 Task: Forward email with the signature Bailey Nelson with the subject Congratulations from softage.1@softage.net to softage.10@softage.net with the message Can you please provide more information about the new safety regulations?, select first 2 words, change the font of the message to Verdana and change the font typography to underline Send the email
Action: Mouse moved to (849, 67)
Screenshot: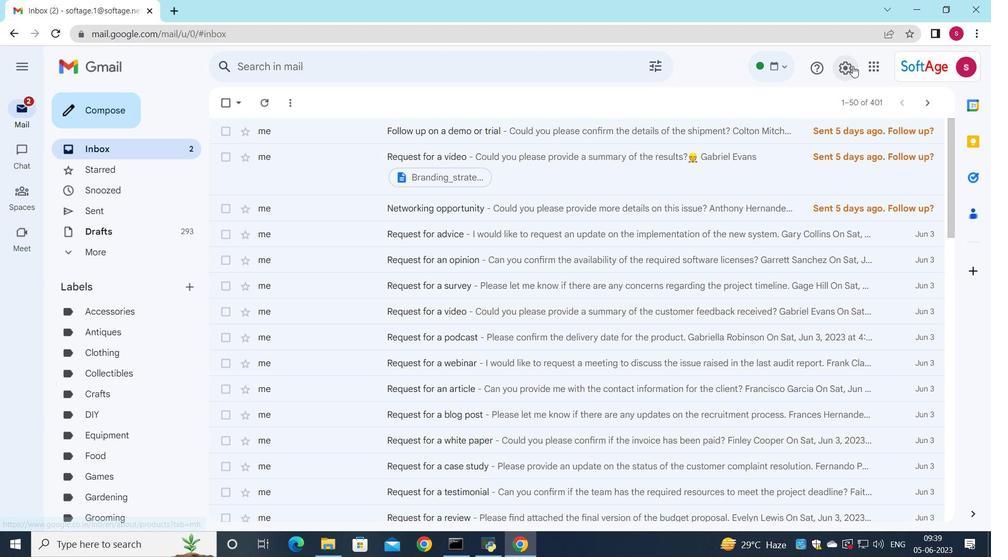 
Action: Mouse pressed left at (849, 67)
Screenshot: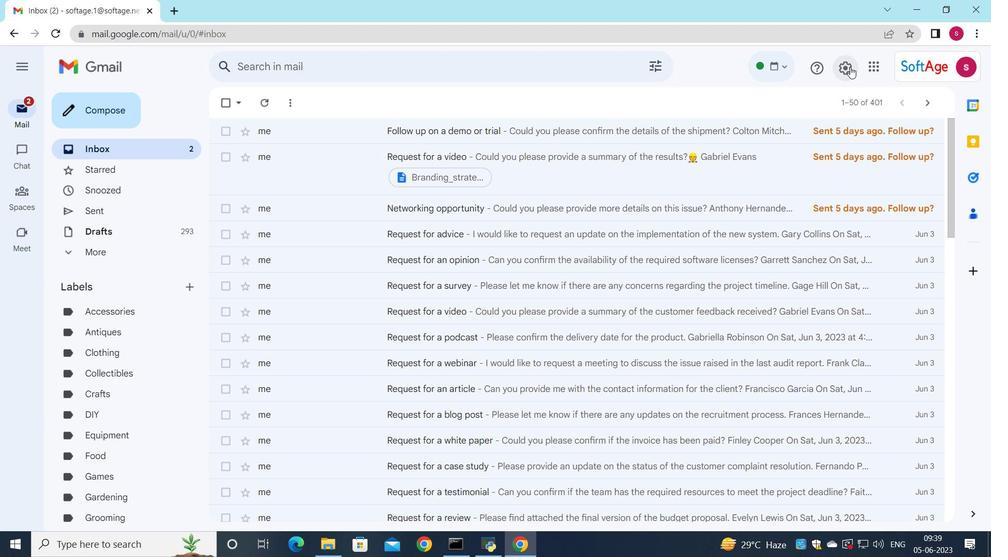 
Action: Mouse moved to (846, 125)
Screenshot: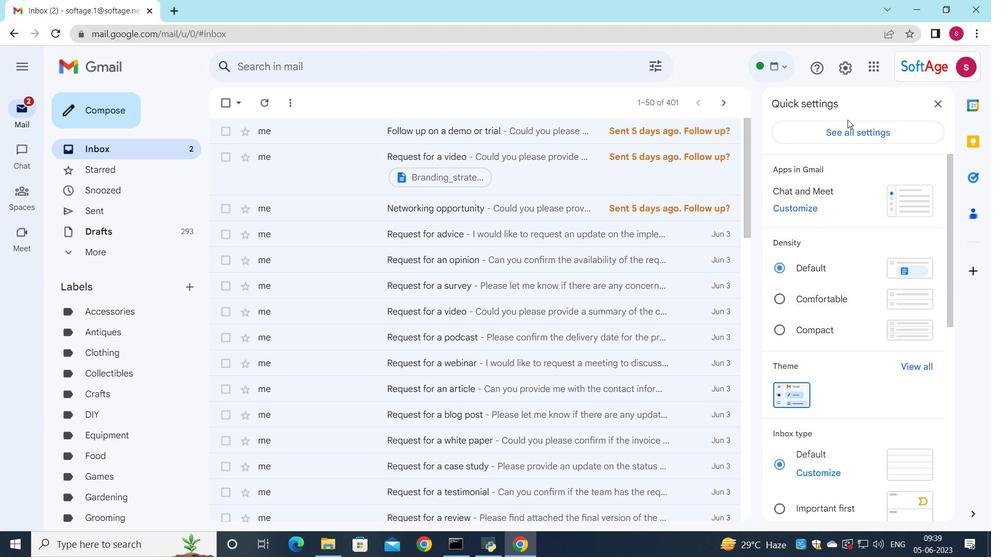 
Action: Mouse pressed left at (846, 125)
Screenshot: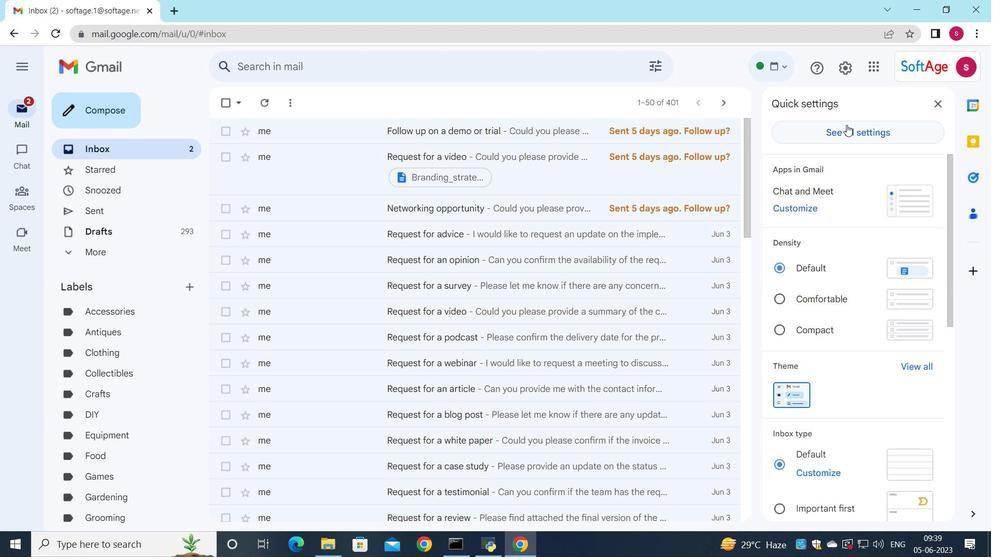
Action: Mouse moved to (517, 227)
Screenshot: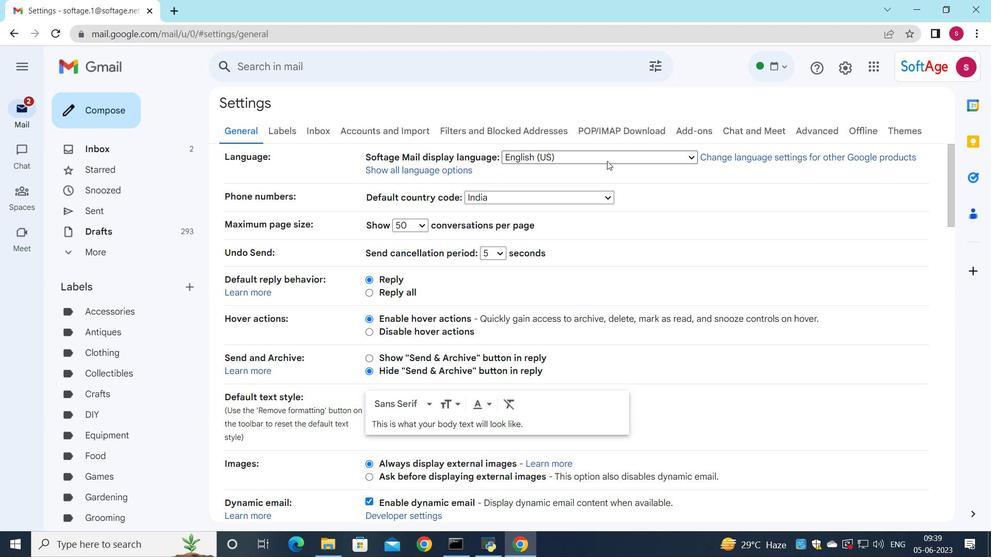 
Action: Mouse scrolled (517, 226) with delta (0, 0)
Screenshot: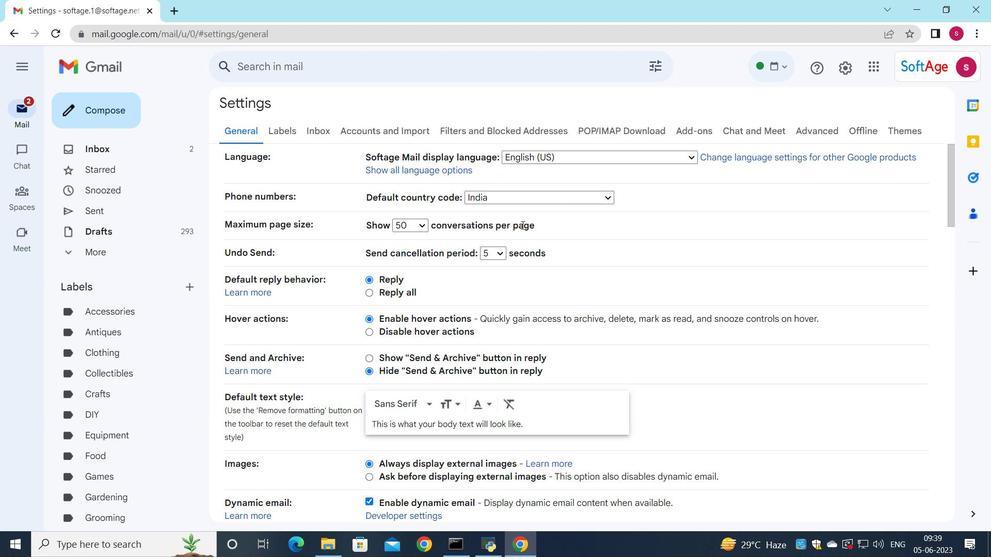 
Action: Mouse scrolled (517, 226) with delta (0, 0)
Screenshot: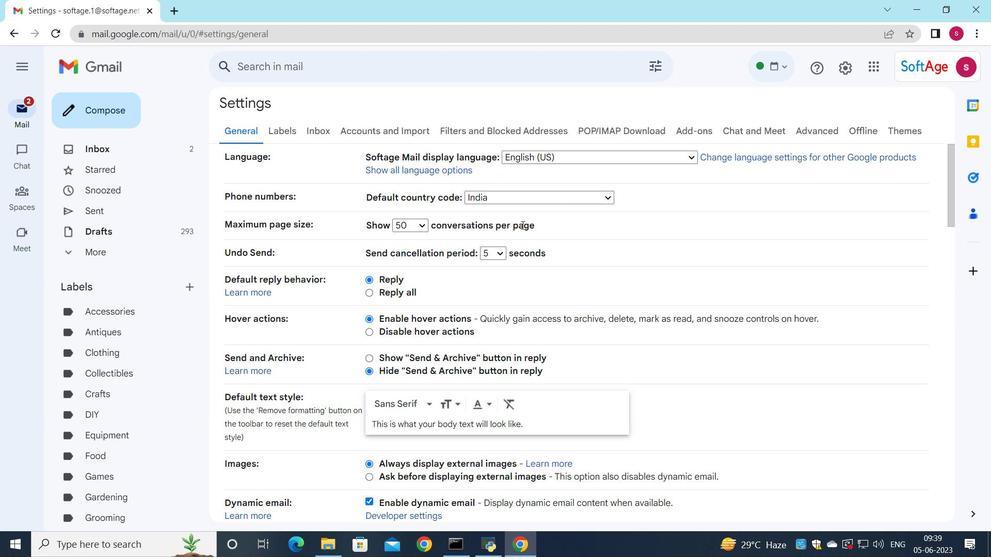 
Action: Mouse scrolled (517, 226) with delta (0, 0)
Screenshot: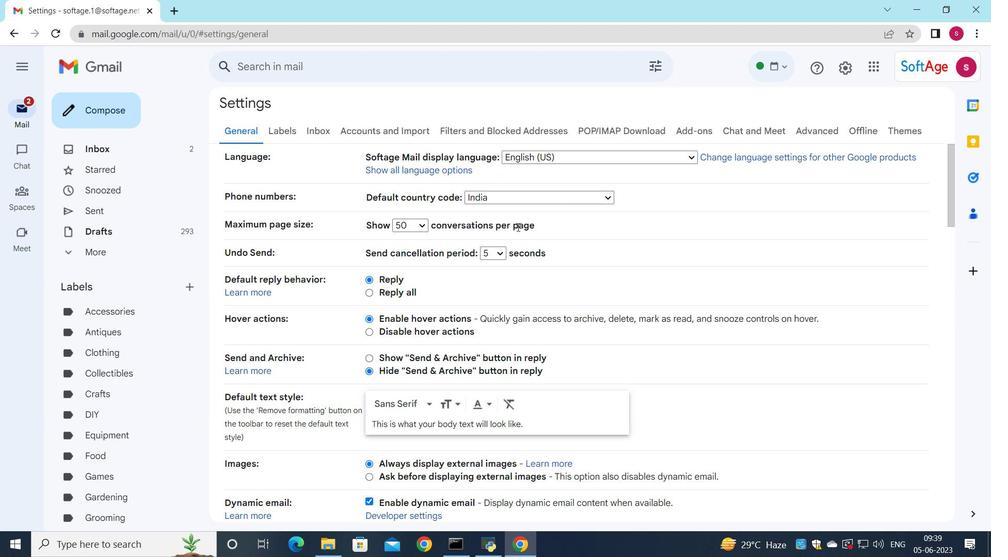 
Action: Mouse scrolled (517, 226) with delta (0, 0)
Screenshot: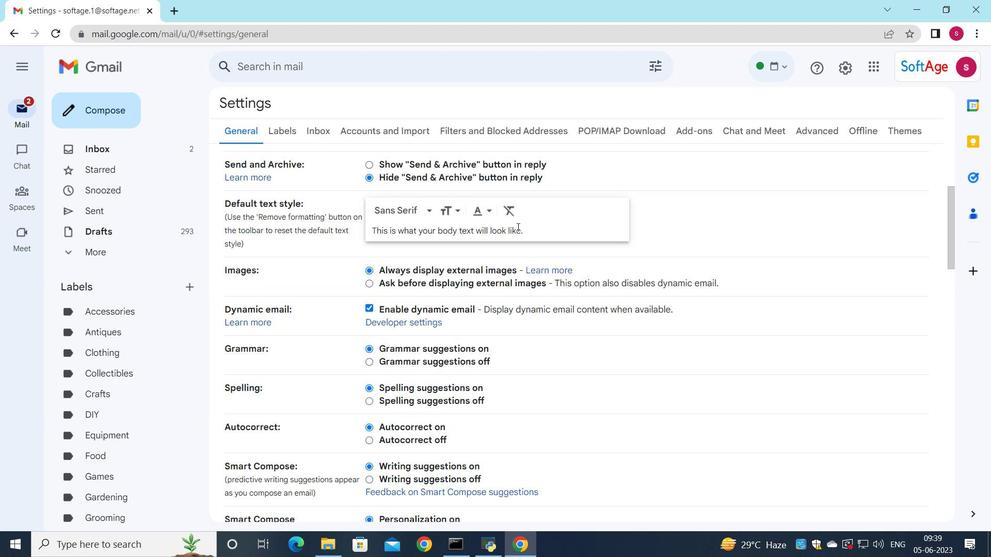 
Action: Mouse scrolled (517, 226) with delta (0, 0)
Screenshot: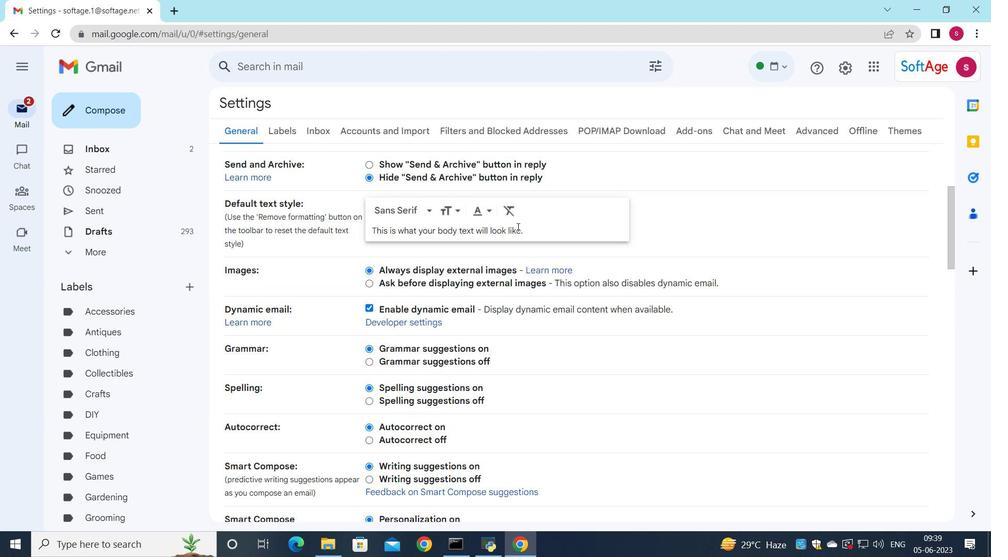 
Action: Mouse scrolled (517, 226) with delta (0, 0)
Screenshot: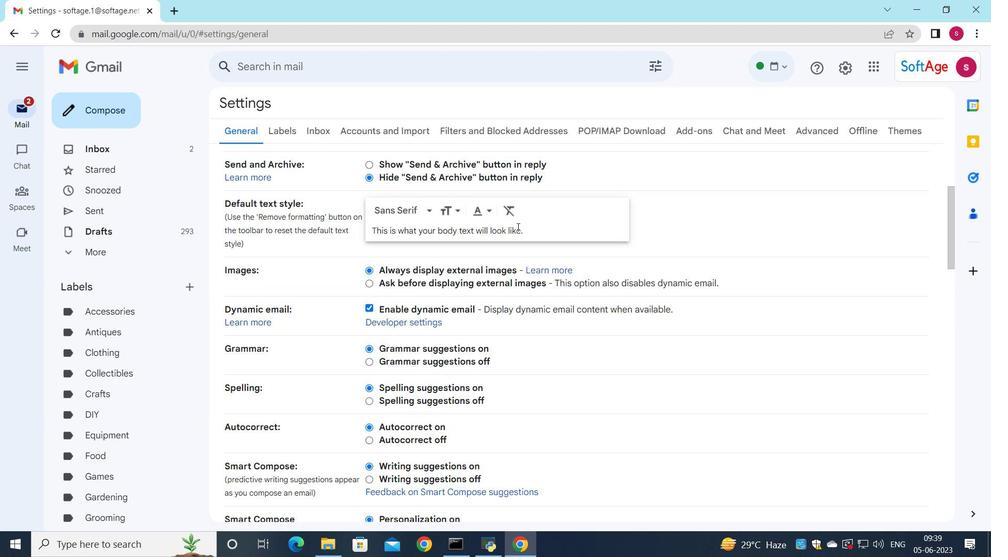
Action: Mouse scrolled (517, 226) with delta (0, 0)
Screenshot: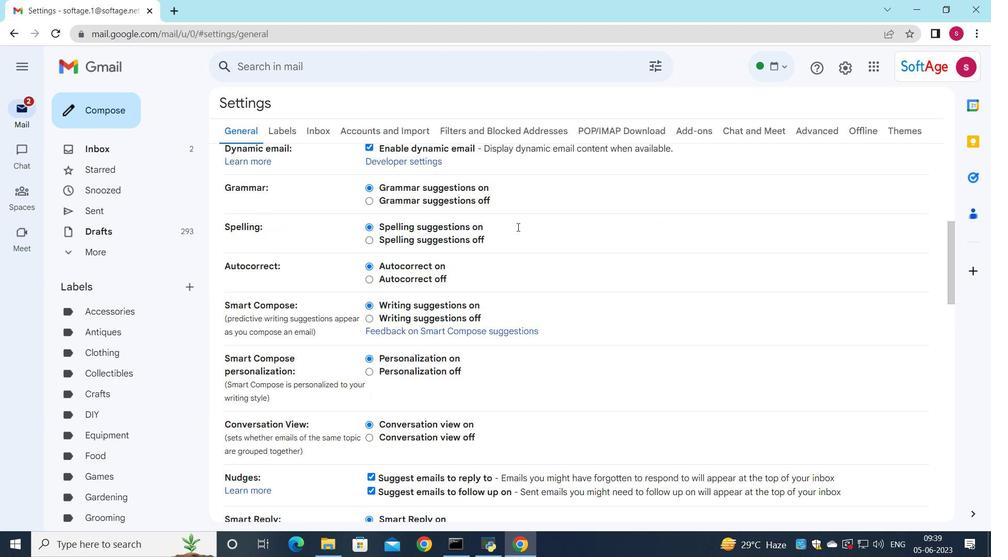 
Action: Mouse scrolled (517, 226) with delta (0, 0)
Screenshot: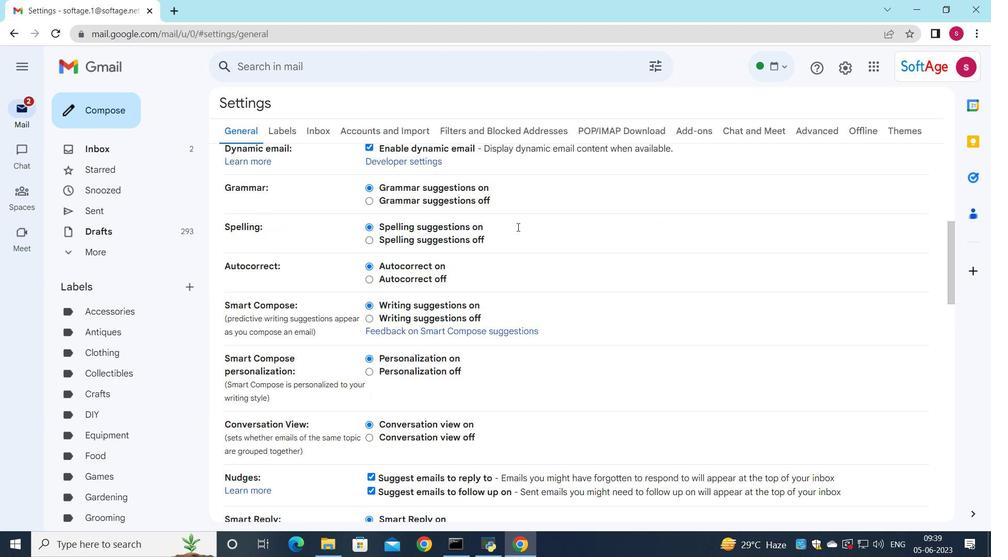 
Action: Mouse scrolled (517, 226) with delta (0, 0)
Screenshot: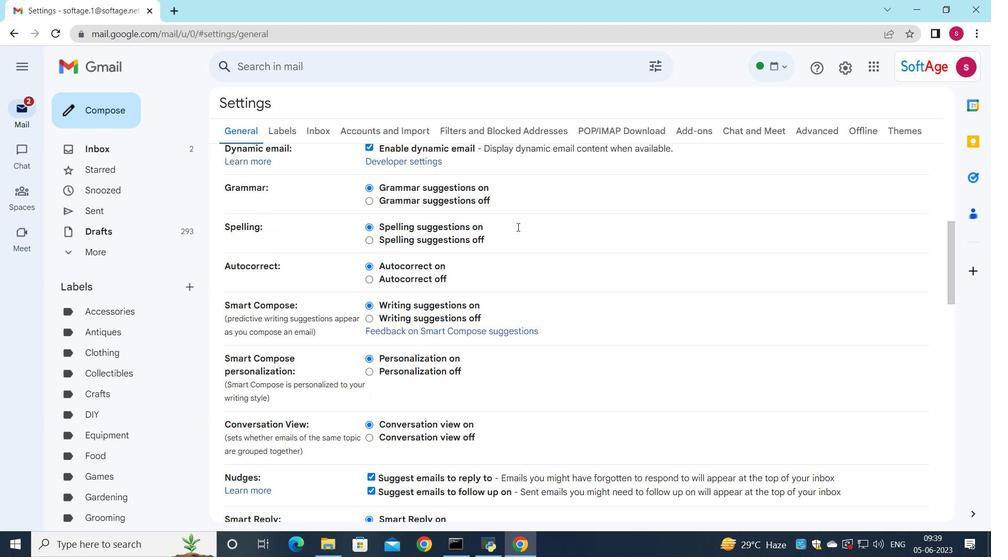 
Action: Mouse scrolled (517, 226) with delta (0, 0)
Screenshot: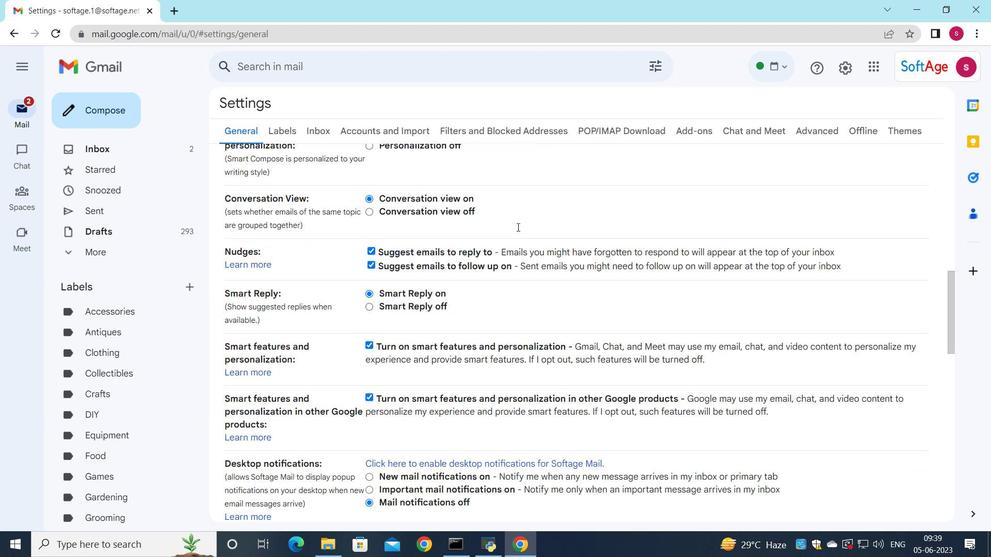 
Action: Mouse scrolled (517, 226) with delta (0, 0)
Screenshot: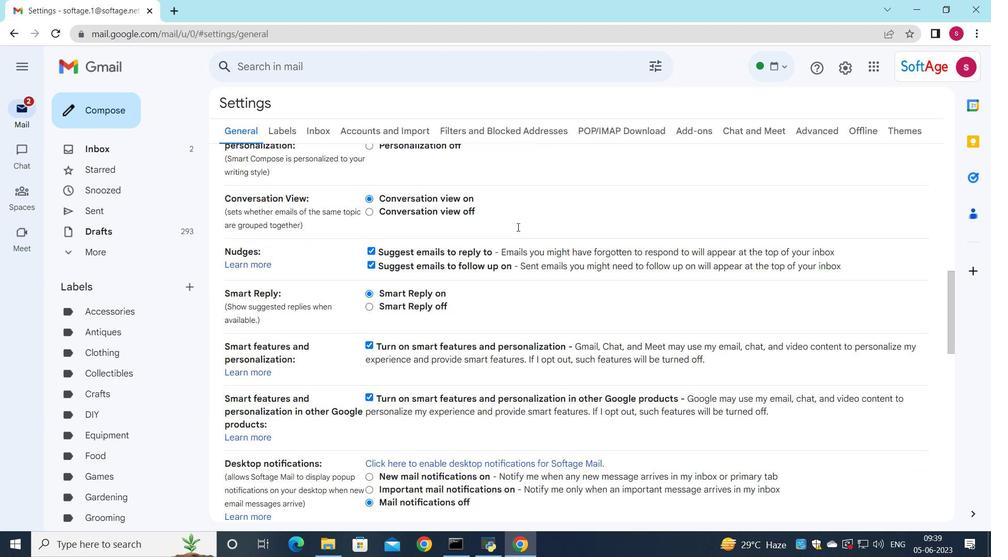
Action: Mouse scrolled (517, 226) with delta (0, 0)
Screenshot: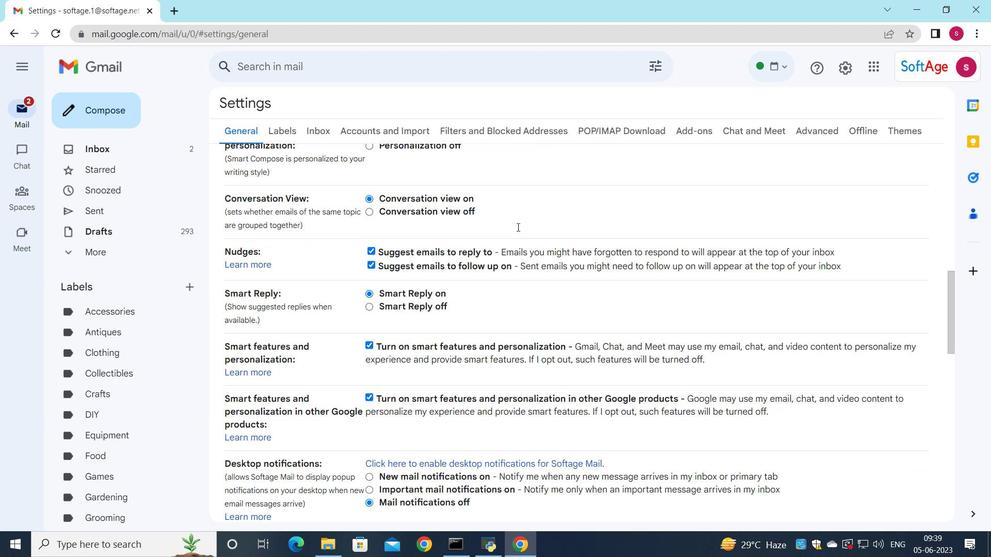 
Action: Mouse scrolled (517, 226) with delta (0, 0)
Screenshot: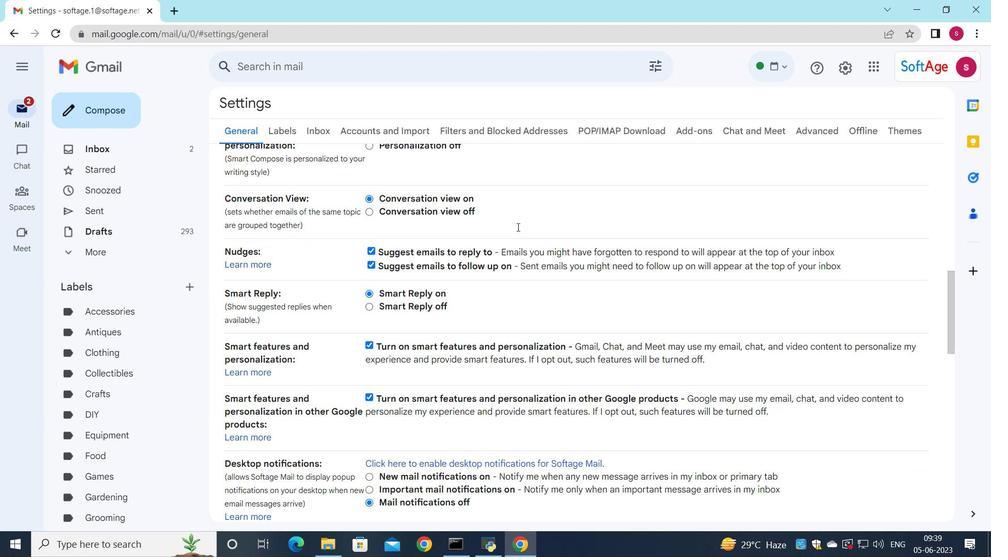
Action: Mouse scrolled (517, 226) with delta (0, 0)
Screenshot: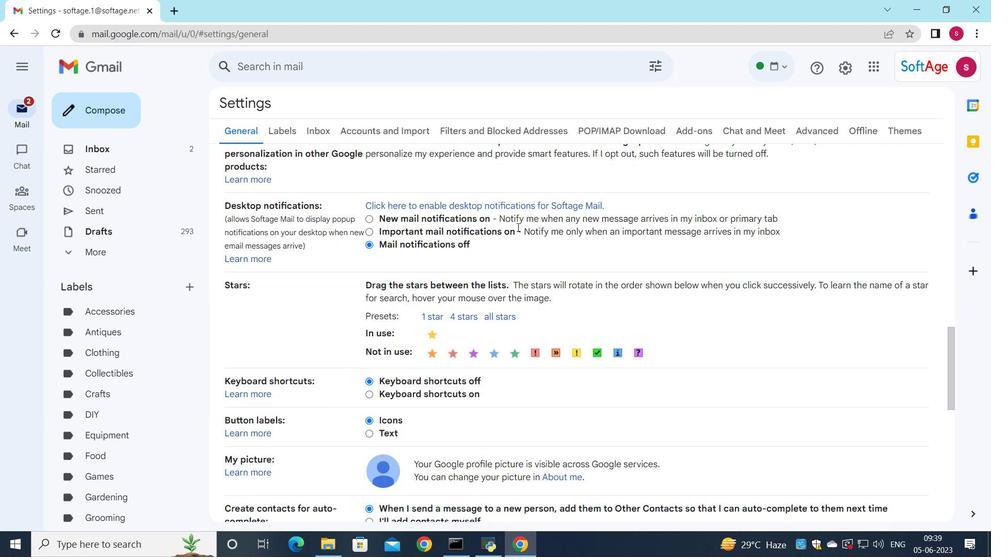 
Action: Mouse scrolled (517, 226) with delta (0, 0)
Screenshot: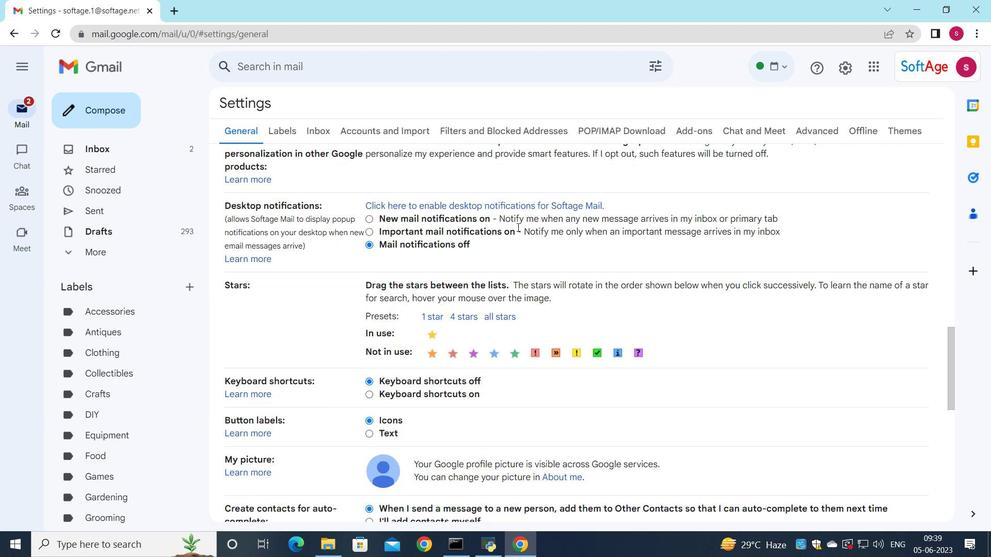 
Action: Mouse scrolled (517, 226) with delta (0, 0)
Screenshot: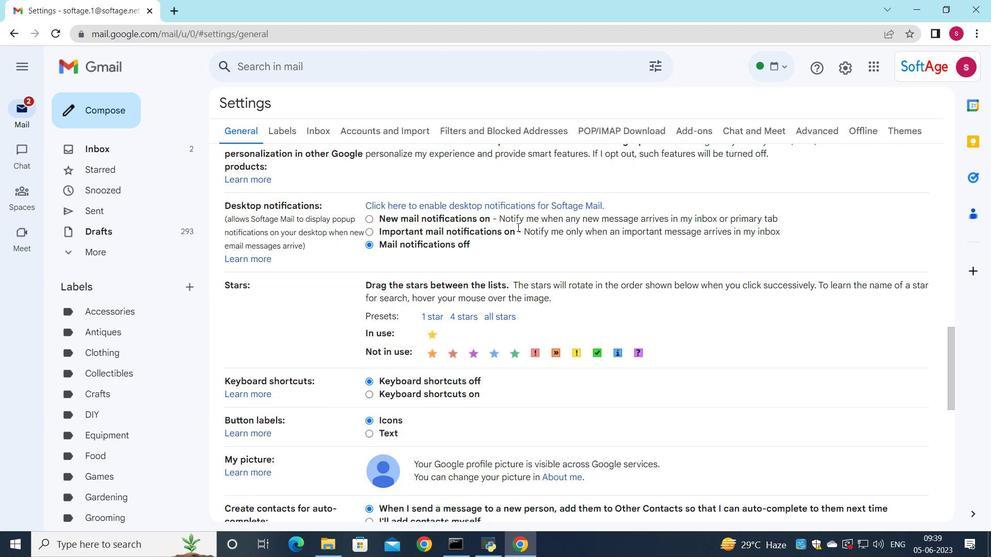 
Action: Mouse moved to (505, 277)
Screenshot: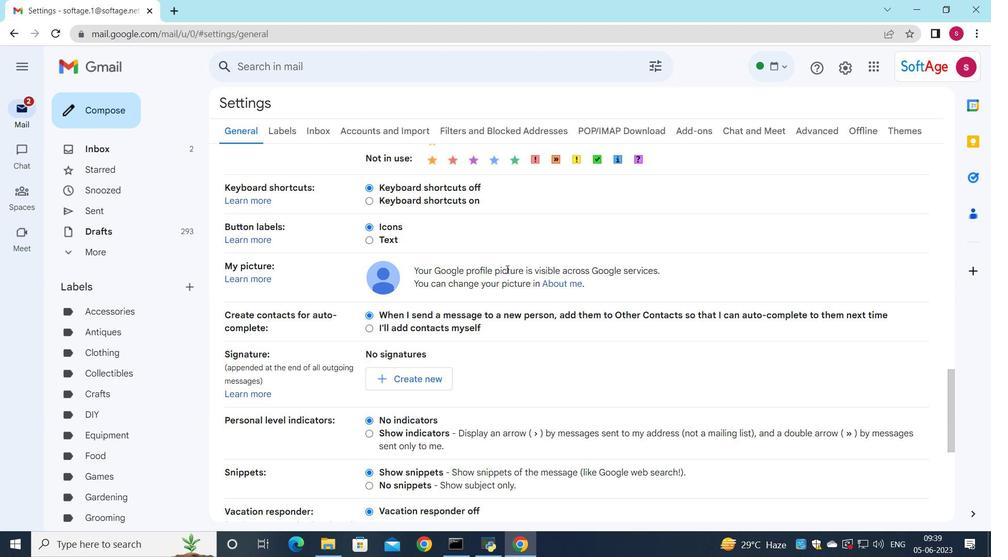 
Action: Mouse scrolled (505, 277) with delta (0, 0)
Screenshot: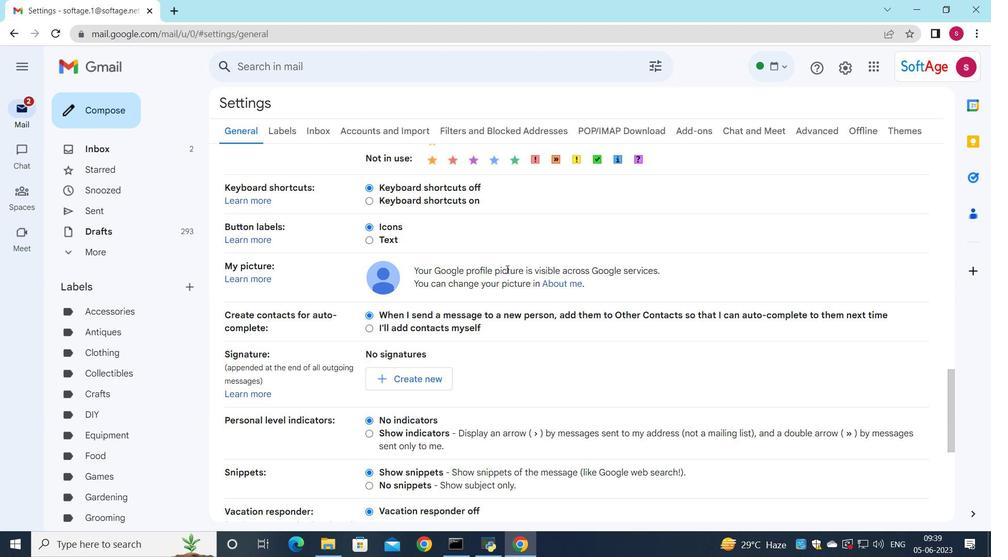 
Action: Mouse scrolled (505, 277) with delta (0, 0)
Screenshot: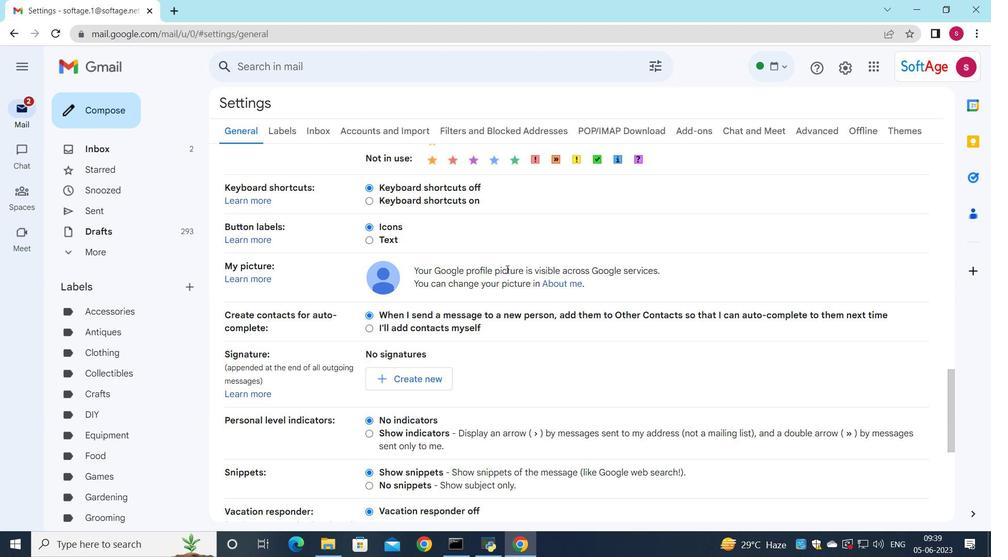 
Action: Mouse moved to (423, 258)
Screenshot: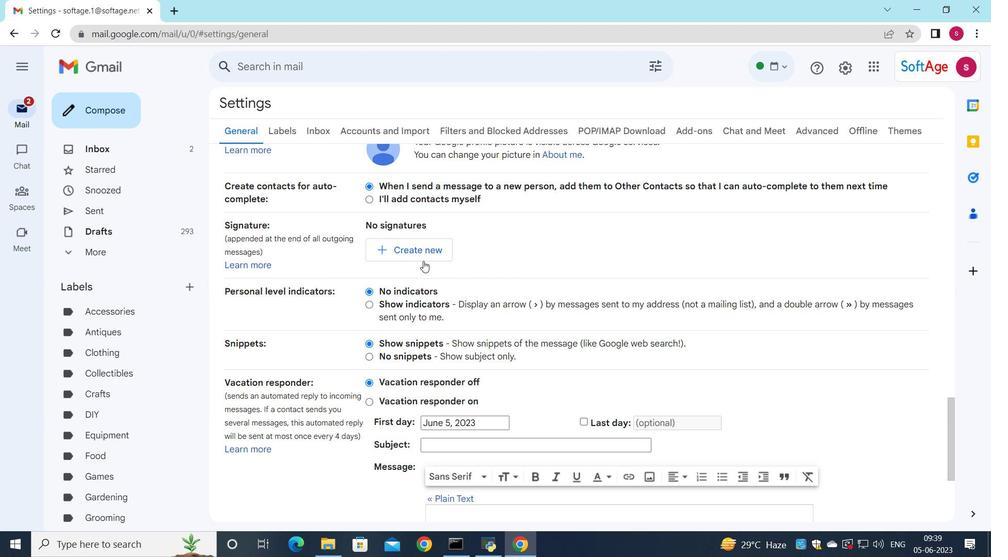
Action: Mouse pressed left at (423, 258)
Screenshot: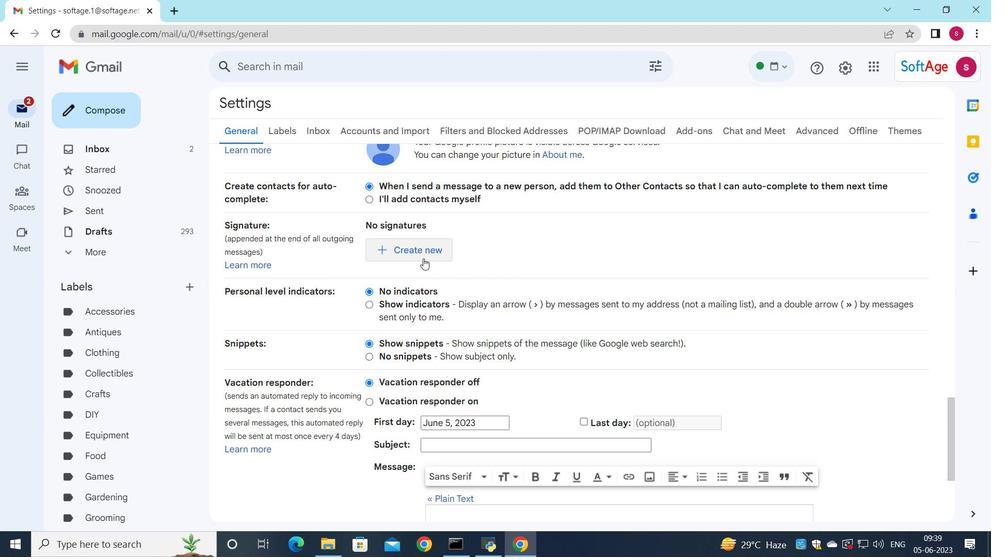 
Action: Mouse moved to (456, 296)
Screenshot: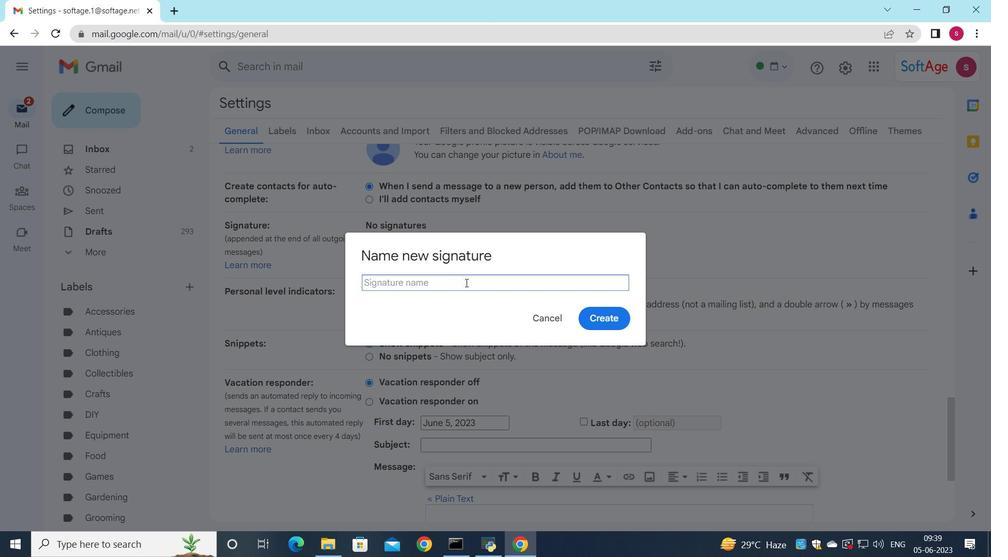 
Action: Key pressed <Key.shift>bailey<Key.space><Key.shift>Nelson
Screenshot: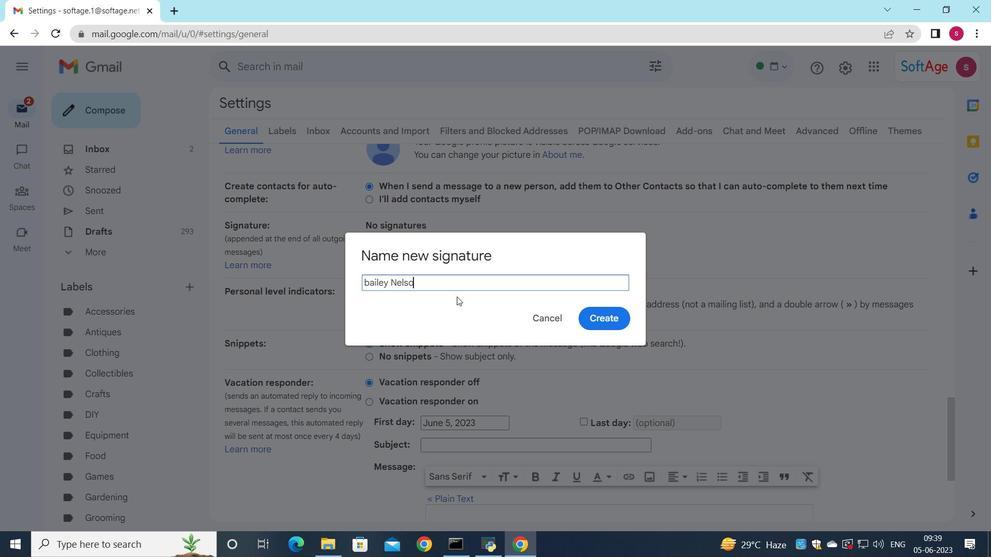 
Action: Mouse moved to (365, 286)
Screenshot: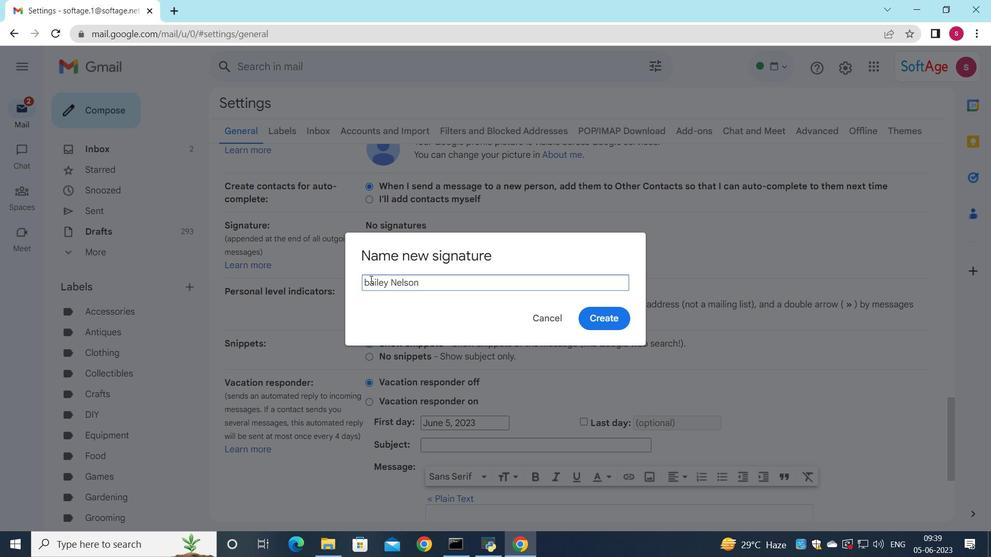 
Action: Mouse pressed left at (365, 286)
Screenshot: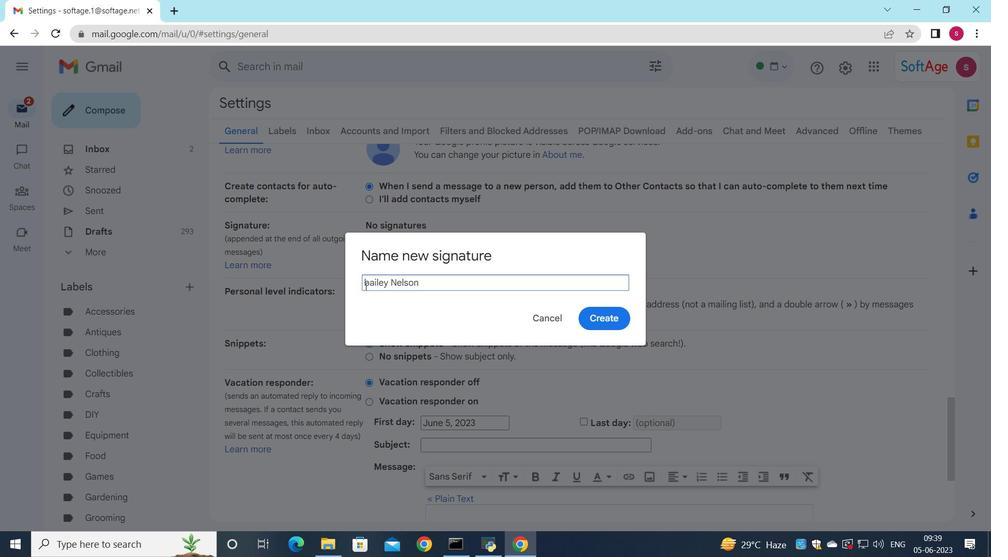 
Action: Mouse moved to (371, 286)
Screenshot: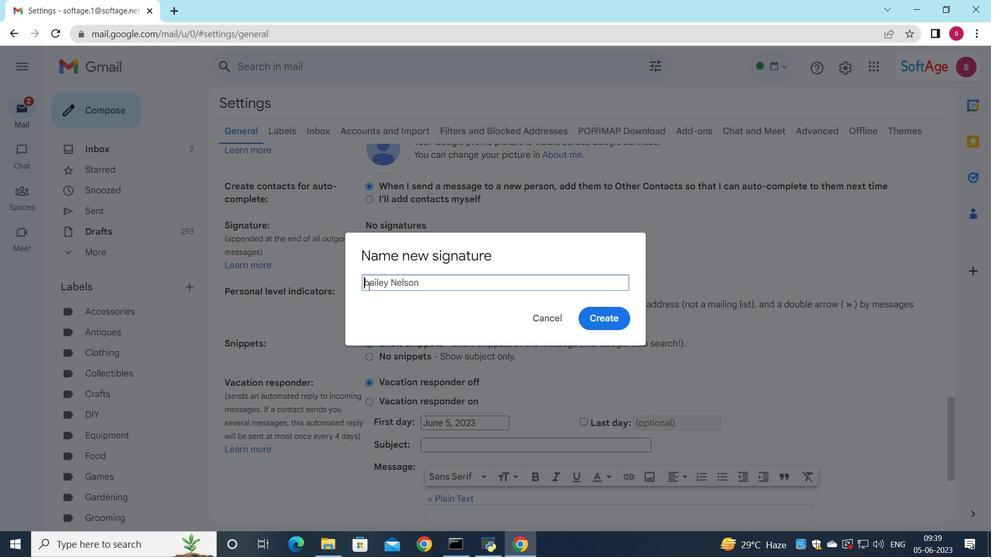 
Action: Mouse pressed left at (371, 286)
Screenshot: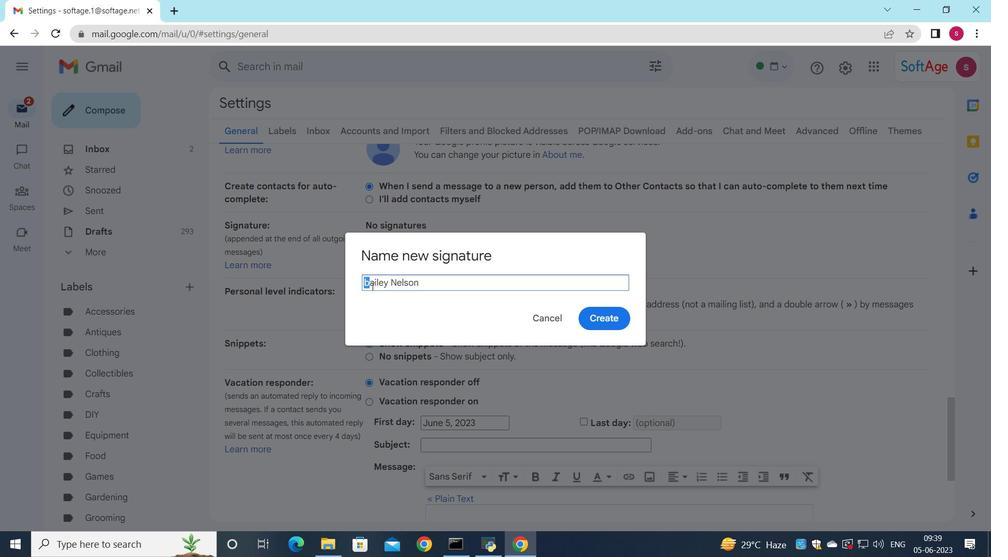
Action: Mouse moved to (370, 286)
Screenshot: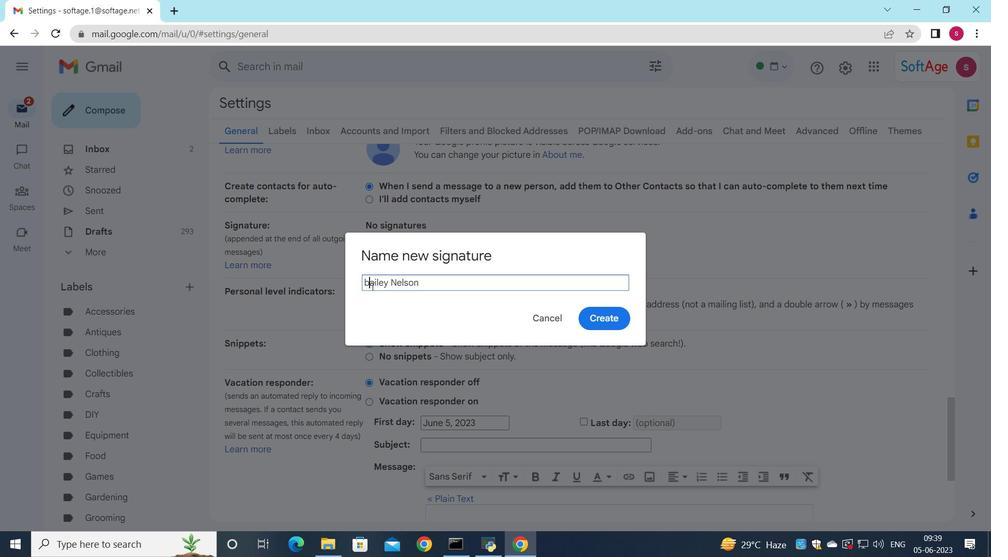 
Action: Mouse pressed left at (370, 286)
Screenshot: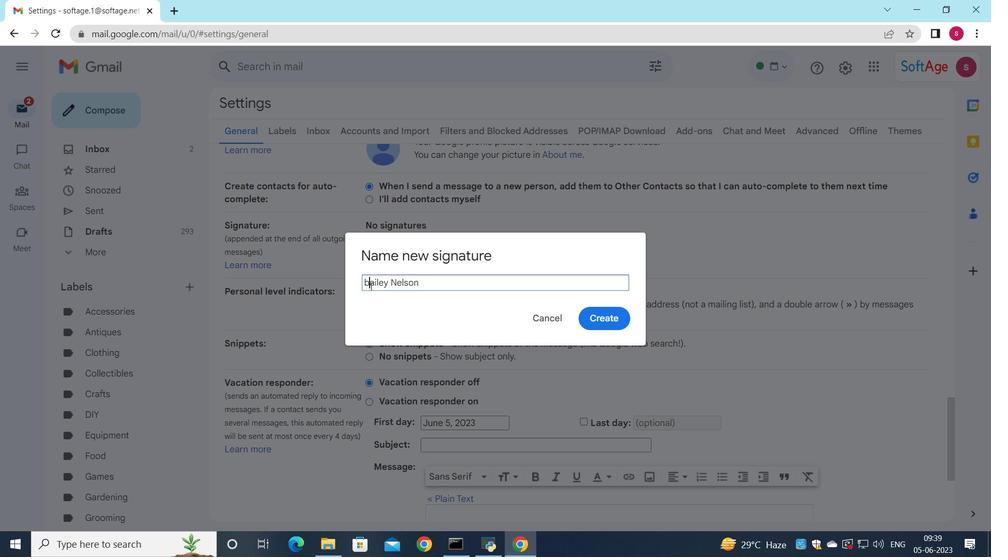 
Action: Key pressed <Key.backspace><Key.shift>B
Screenshot: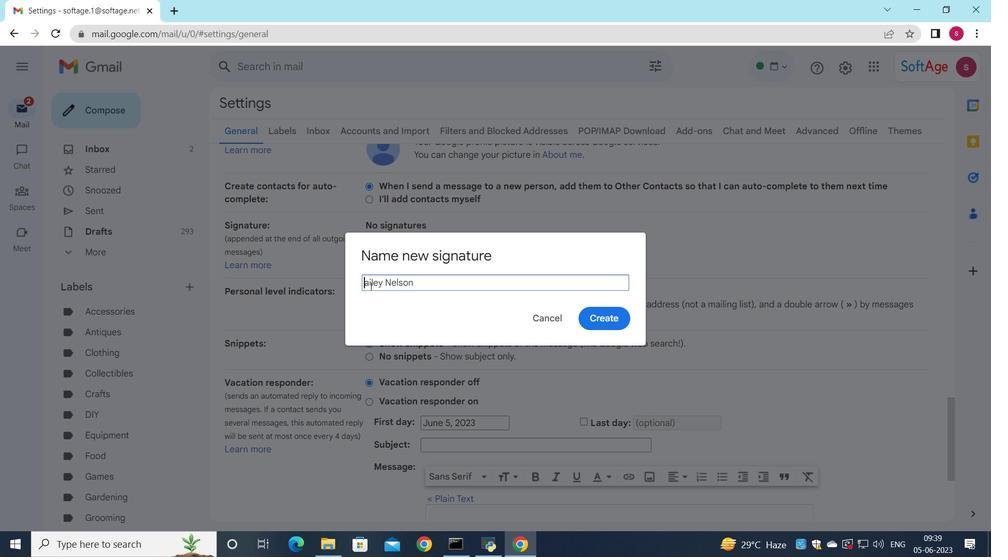 
Action: Mouse moved to (598, 325)
Screenshot: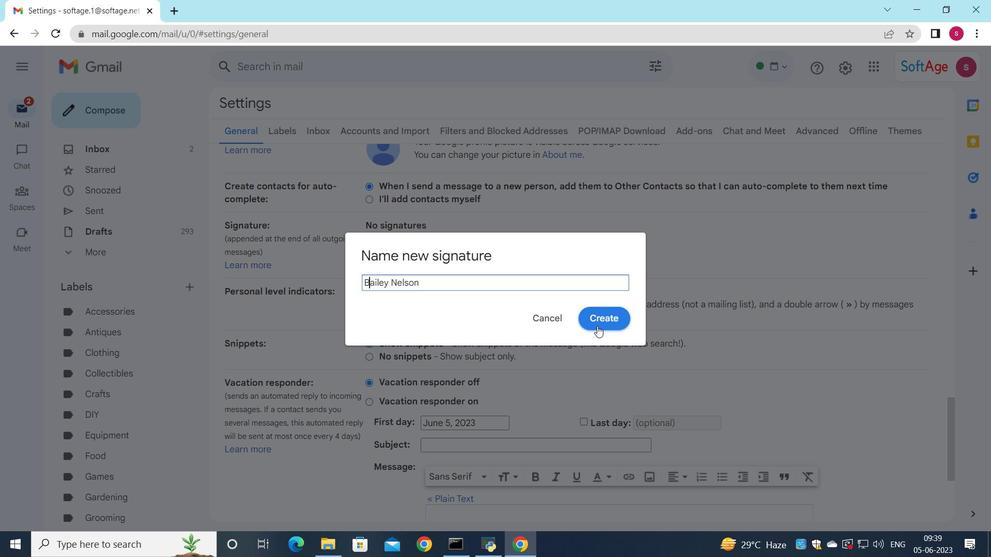 
Action: Mouse pressed left at (598, 325)
Screenshot: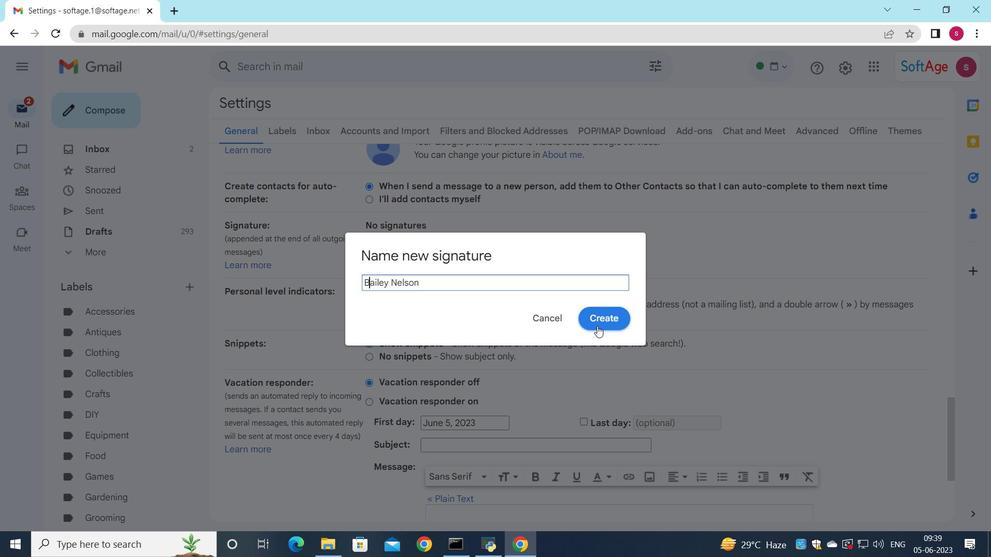 
Action: Mouse moved to (627, 271)
Screenshot: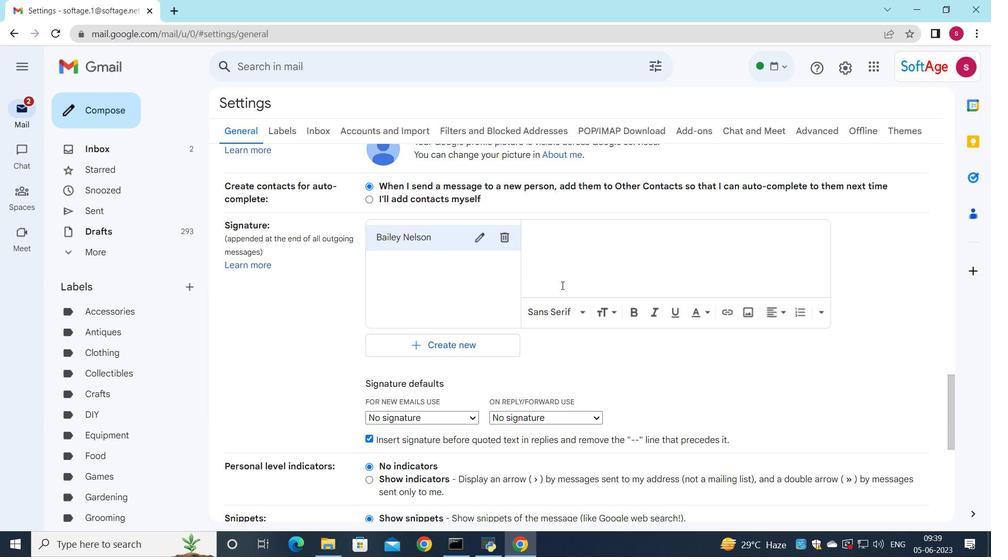 
Action: Mouse pressed left at (627, 271)
Screenshot: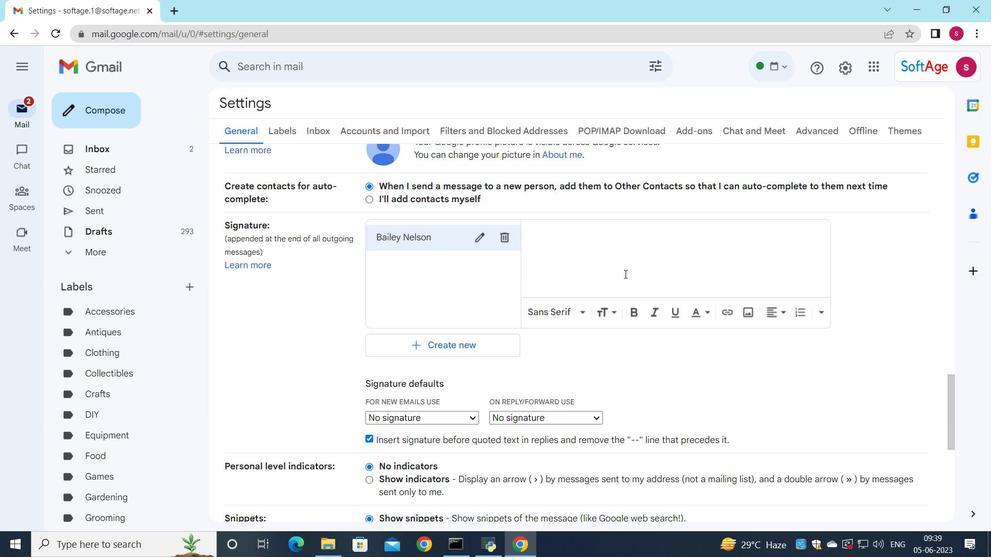 
Action: Key pressed <Key.shift>Bailey<Key.space><Key.shift>Nelson
Screenshot: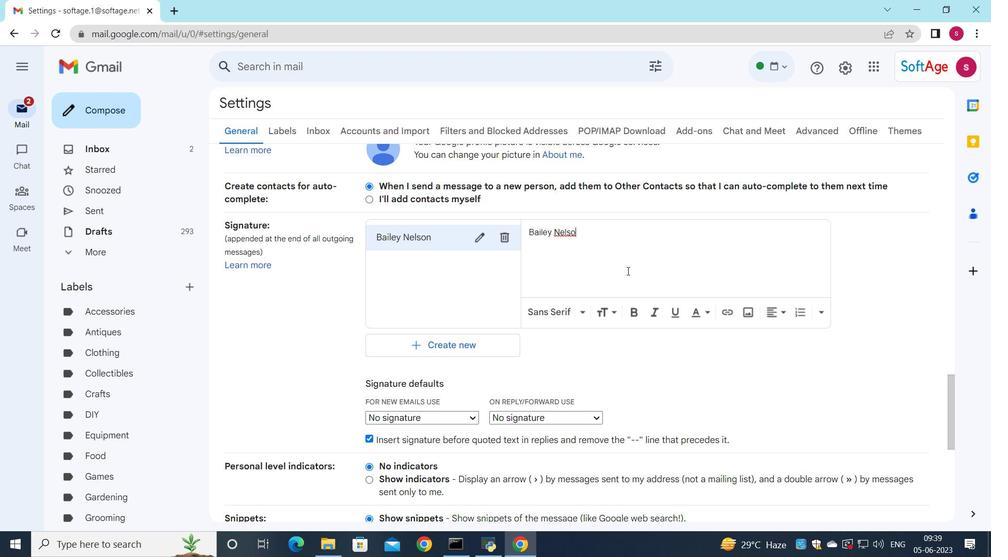 
Action: Mouse moved to (598, 292)
Screenshot: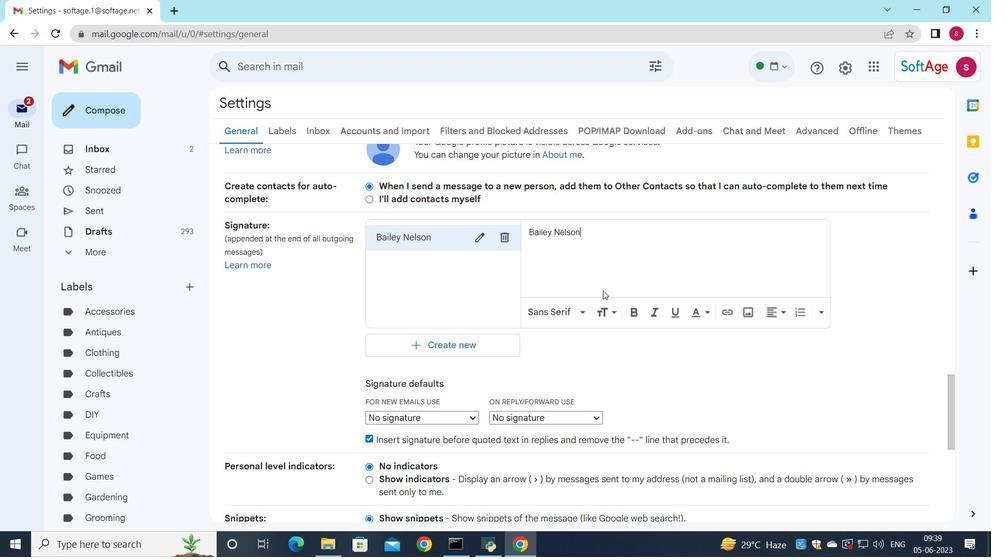 
Action: Mouse scrolled (598, 291) with delta (0, 0)
Screenshot: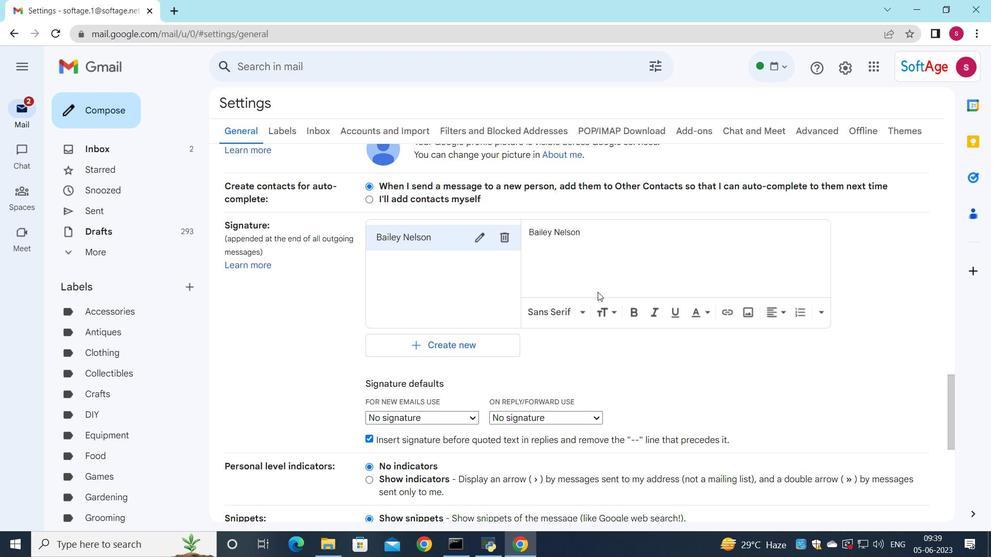 
Action: Mouse moved to (594, 295)
Screenshot: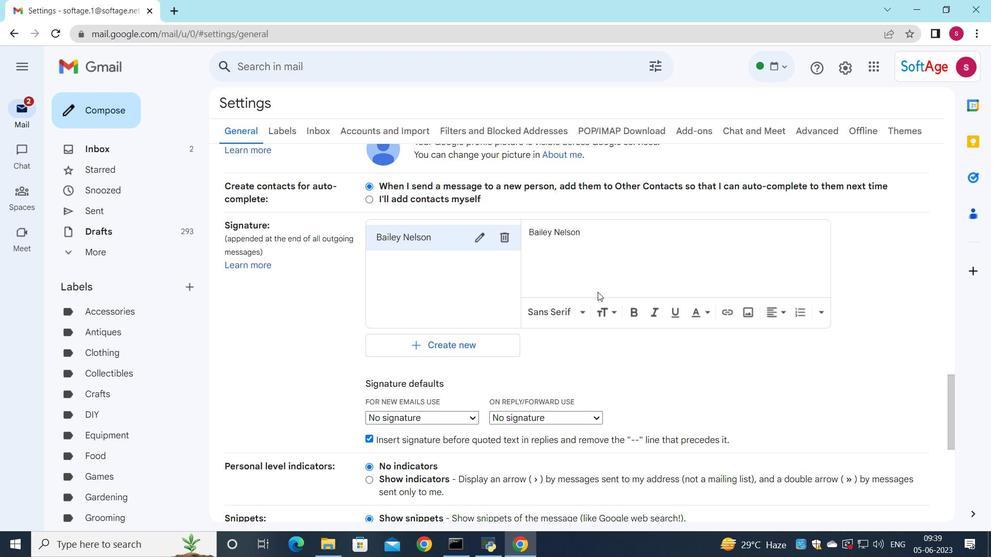 
Action: Mouse scrolled (594, 294) with delta (0, 0)
Screenshot: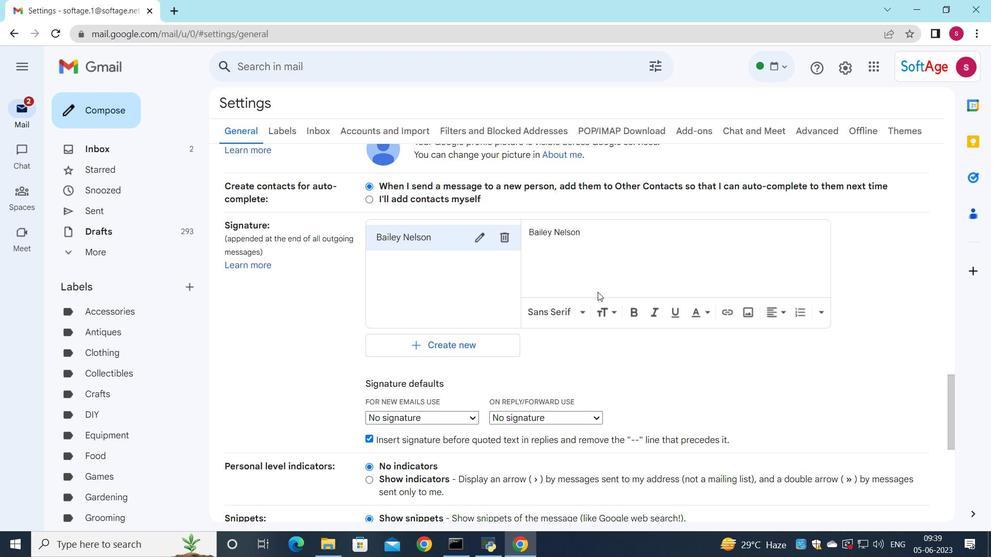 
Action: Mouse moved to (590, 299)
Screenshot: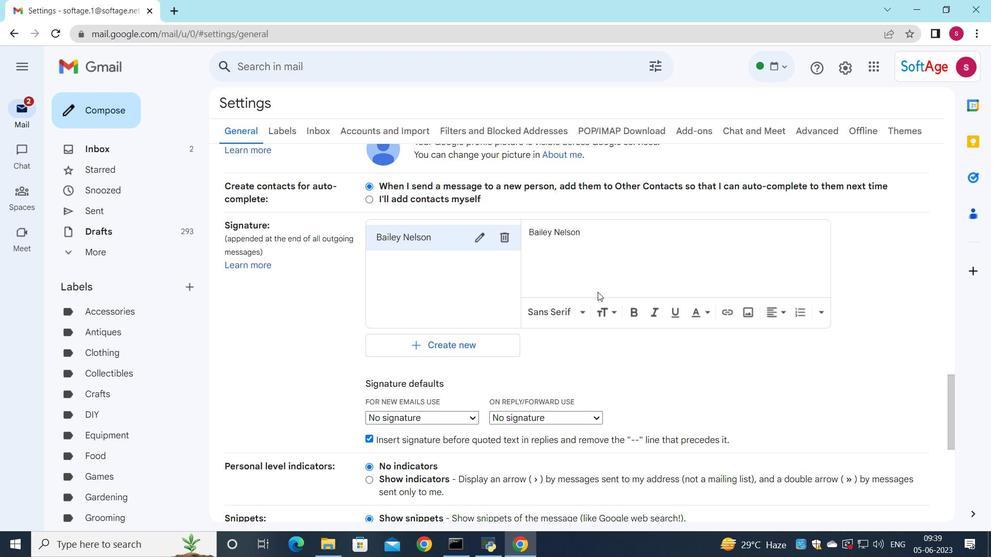
Action: Mouse scrolled (590, 299) with delta (0, 0)
Screenshot: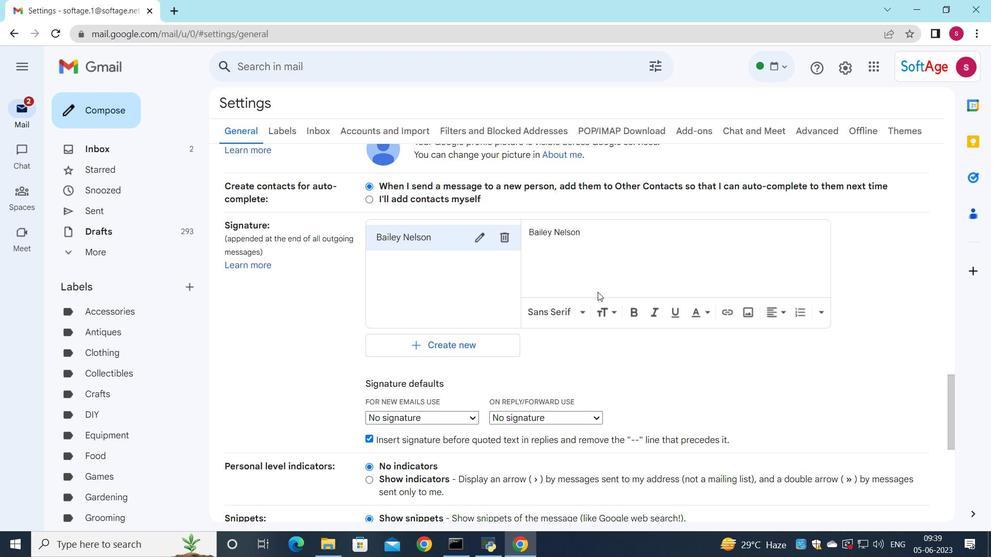 
Action: Mouse moved to (457, 223)
Screenshot: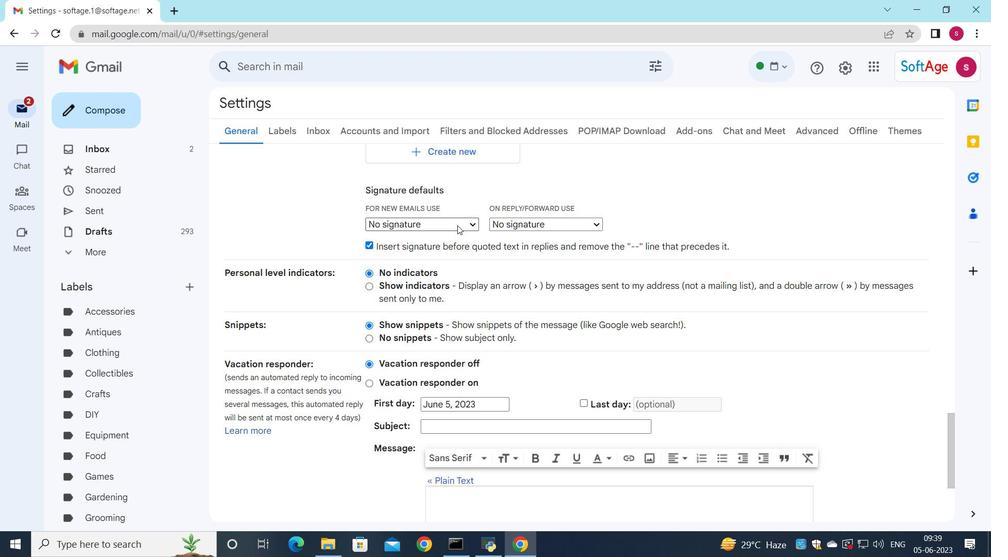 
Action: Mouse pressed left at (457, 223)
Screenshot: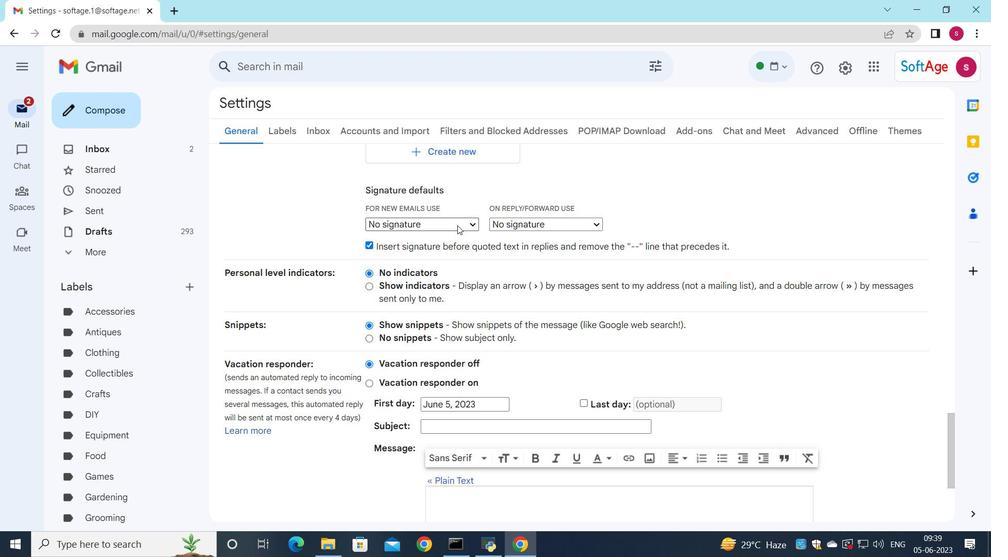 
Action: Mouse moved to (446, 251)
Screenshot: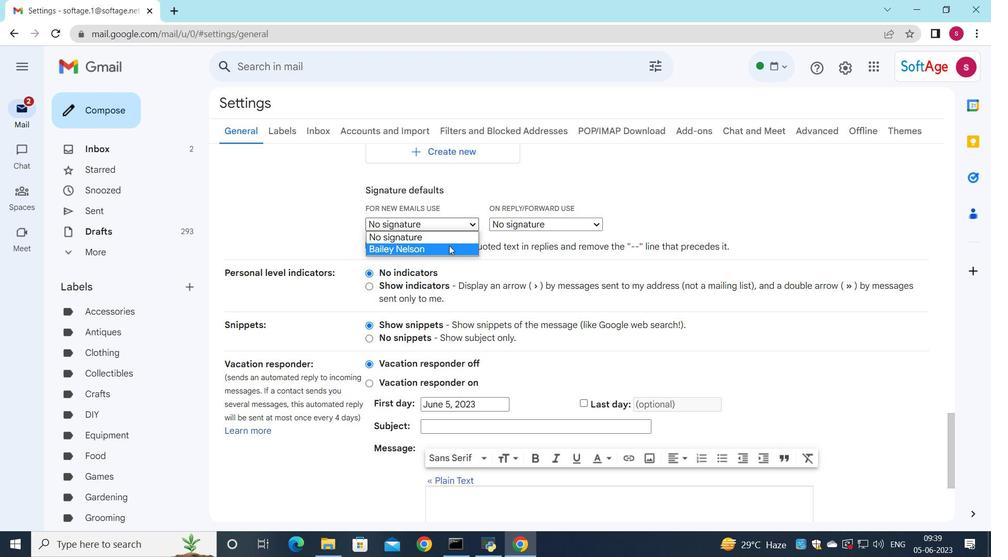 
Action: Mouse pressed left at (446, 251)
Screenshot: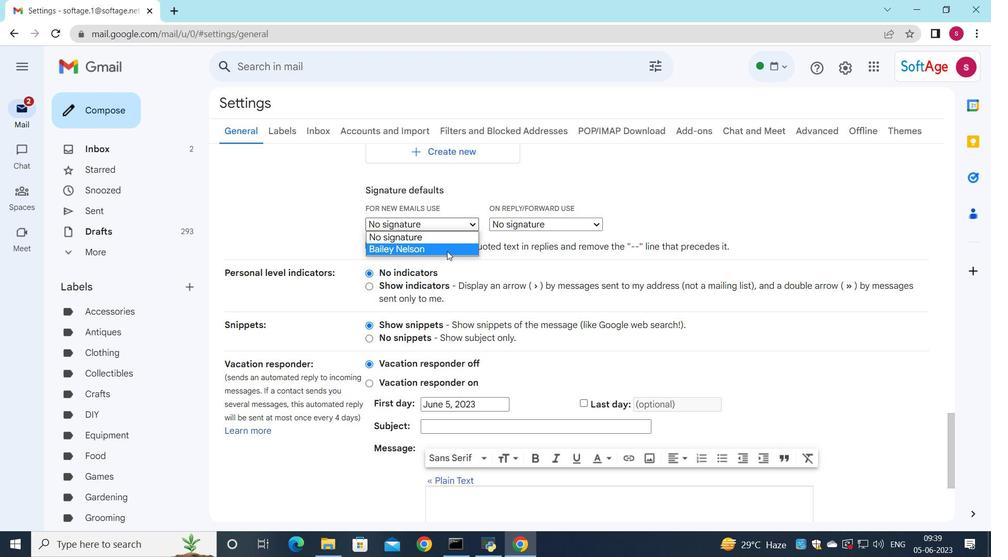 
Action: Mouse moved to (505, 221)
Screenshot: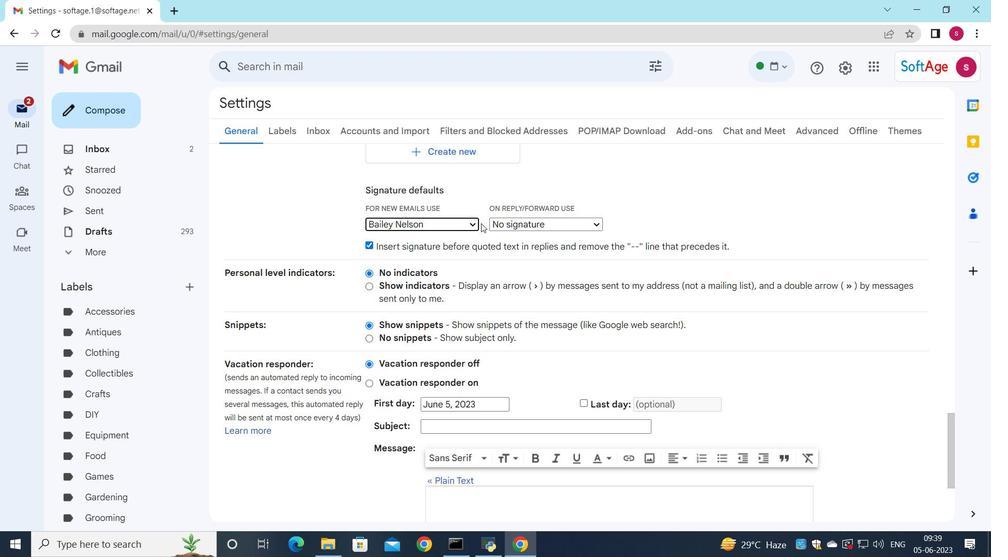 
Action: Mouse pressed left at (505, 221)
Screenshot: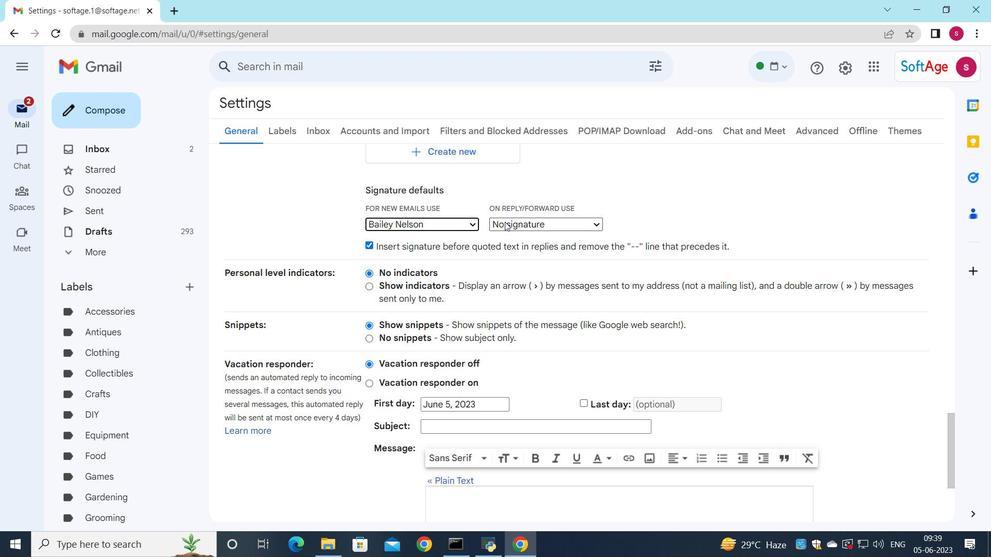 
Action: Mouse moved to (510, 248)
Screenshot: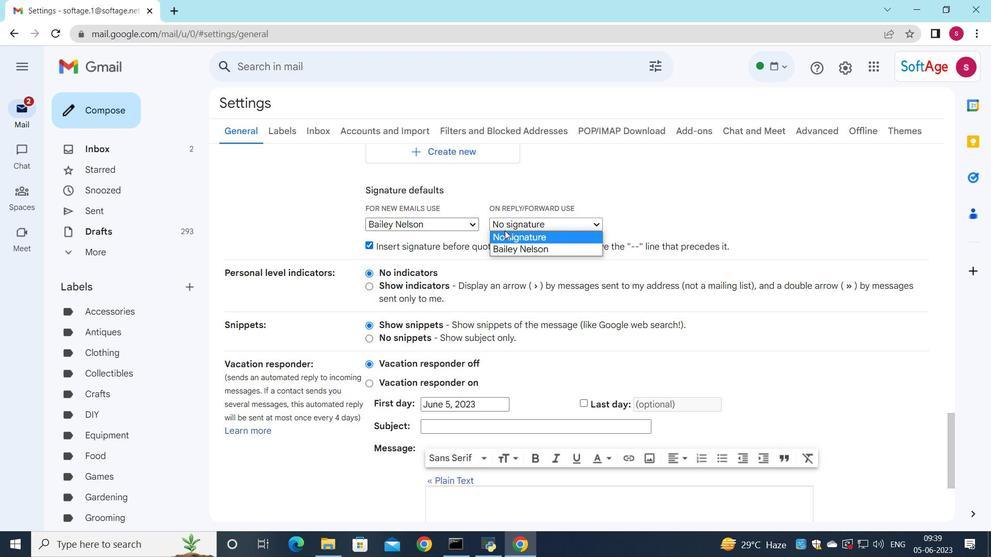 
Action: Mouse pressed left at (510, 248)
Screenshot: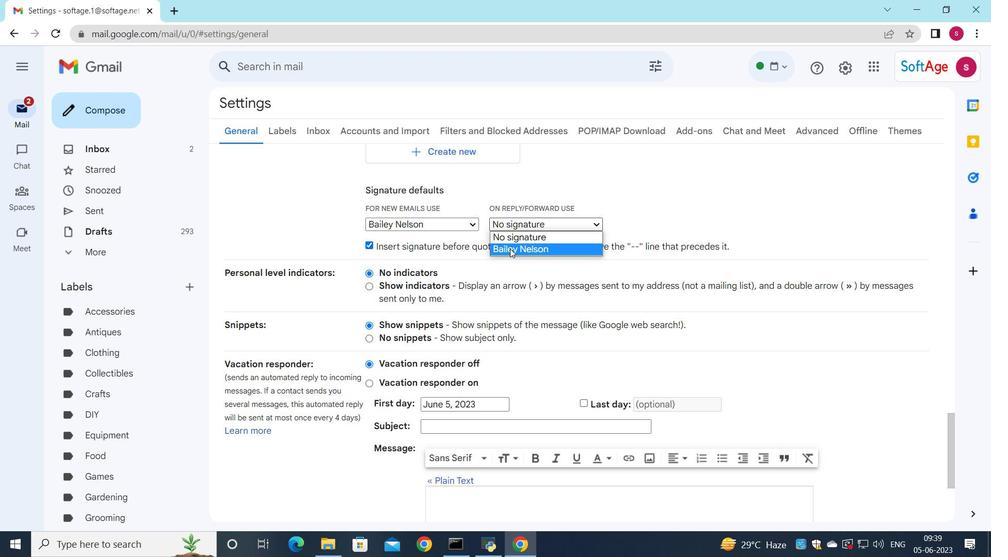 
Action: Mouse scrolled (510, 248) with delta (0, 0)
Screenshot: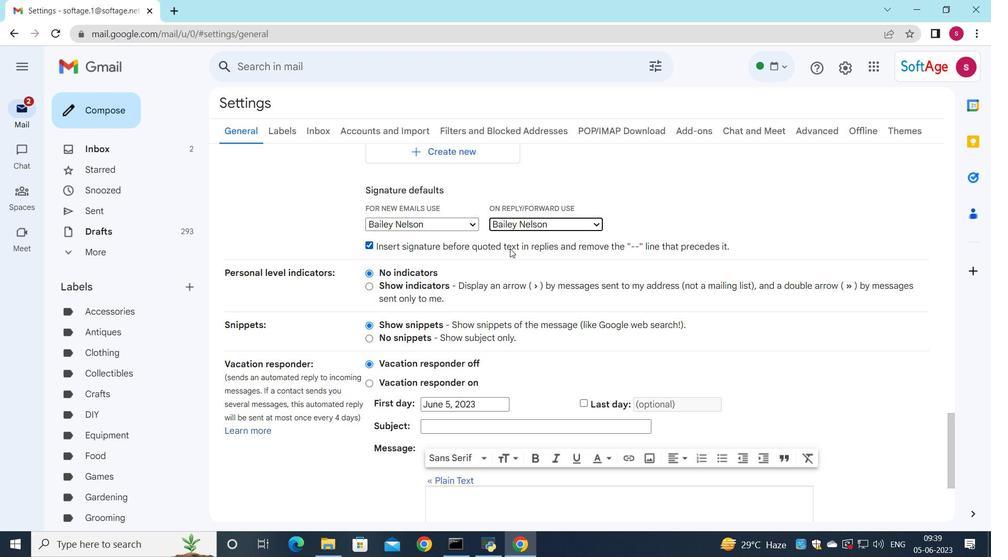 
Action: Mouse scrolled (510, 248) with delta (0, 0)
Screenshot: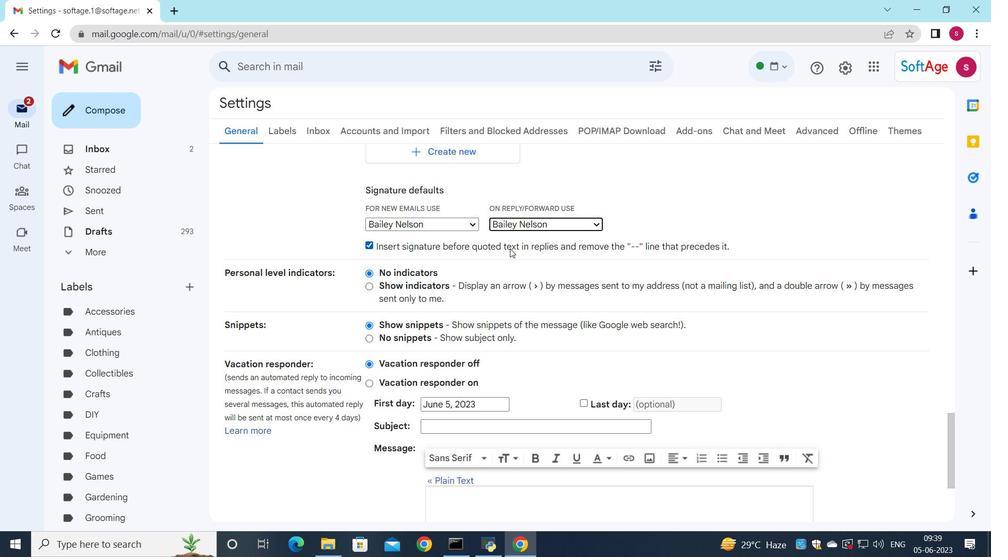 
Action: Mouse scrolled (510, 248) with delta (0, 0)
Screenshot: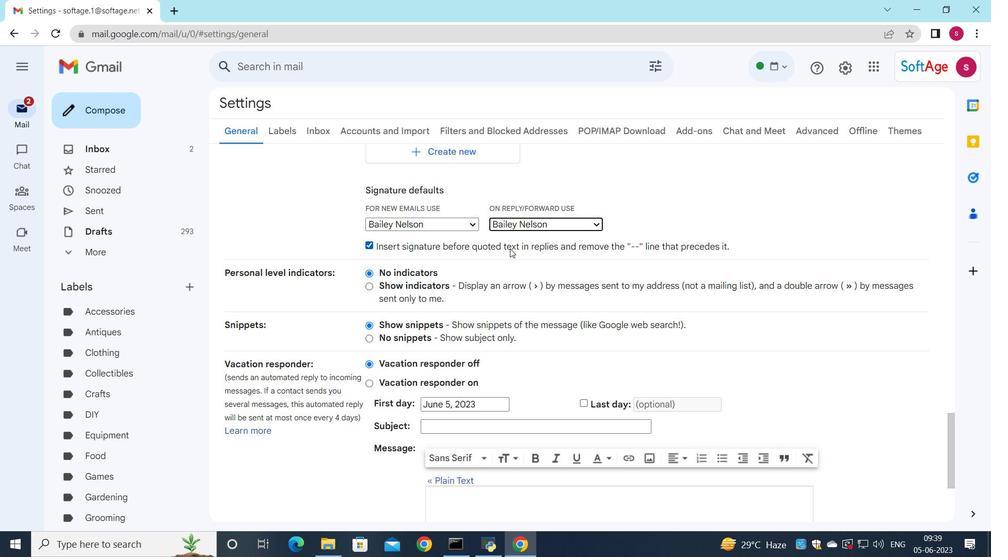 
Action: Mouse scrolled (510, 248) with delta (0, 0)
Screenshot: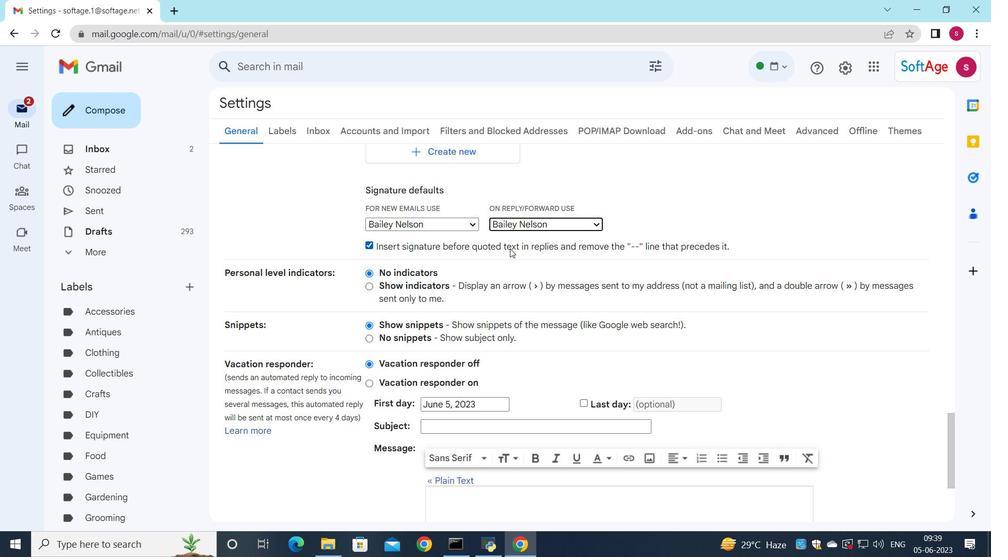 
Action: Mouse scrolled (510, 248) with delta (0, 0)
Screenshot: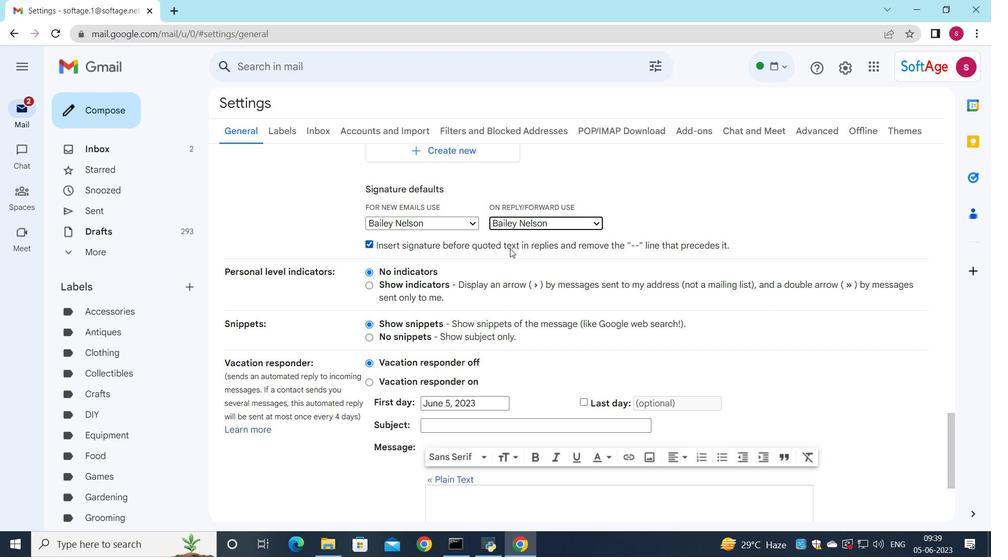 
Action: Mouse moved to (541, 453)
Screenshot: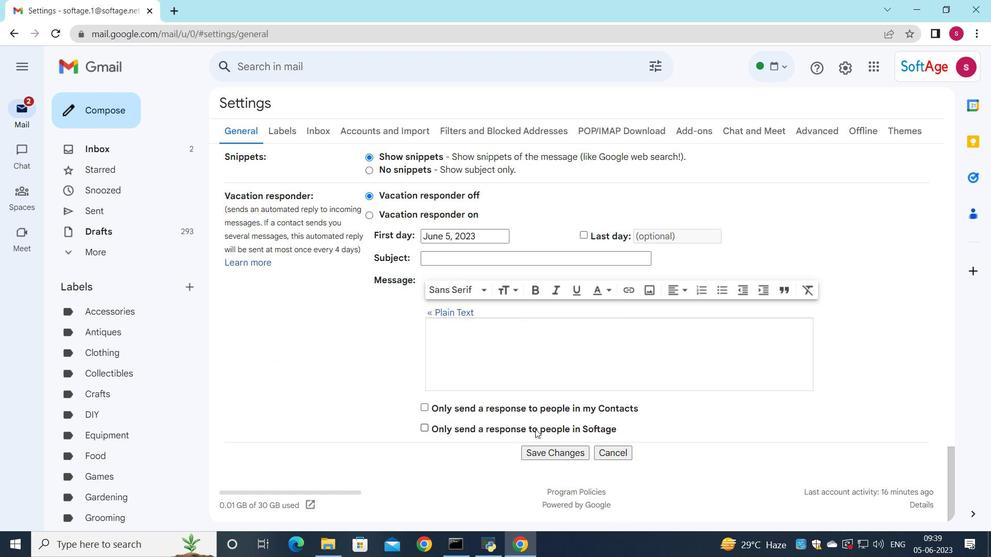 
Action: Mouse pressed left at (541, 453)
Screenshot: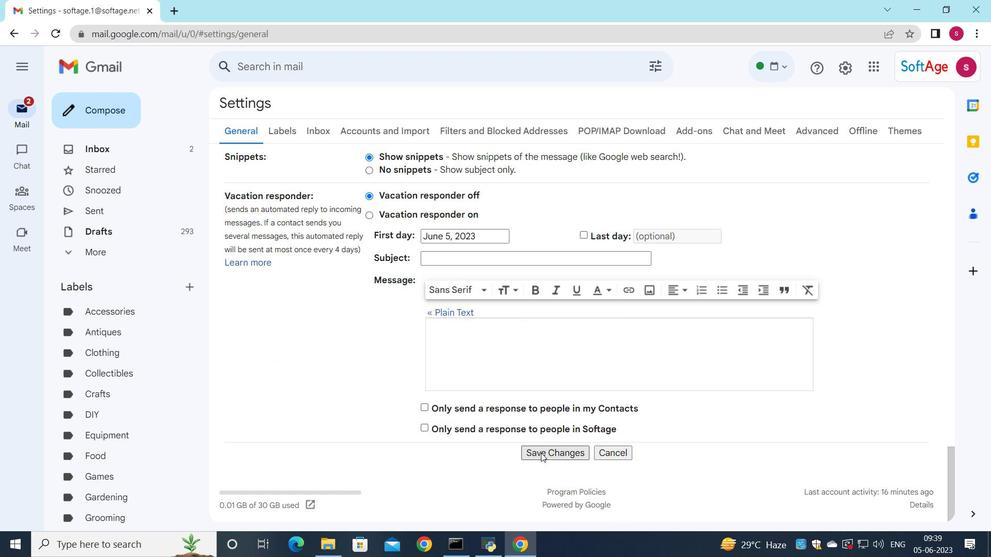 
Action: Mouse moved to (636, 133)
Screenshot: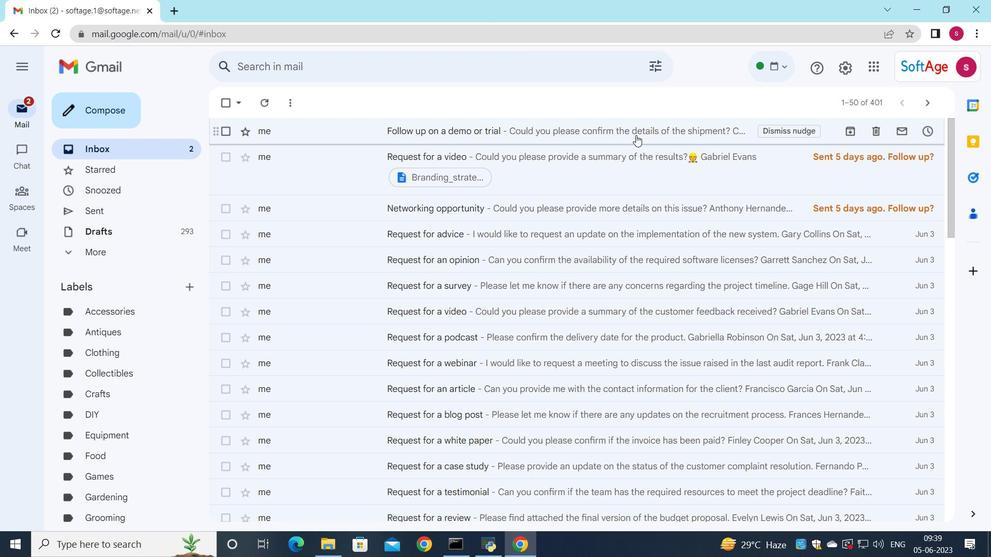 
Action: Mouse pressed left at (636, 133)
Screenshot: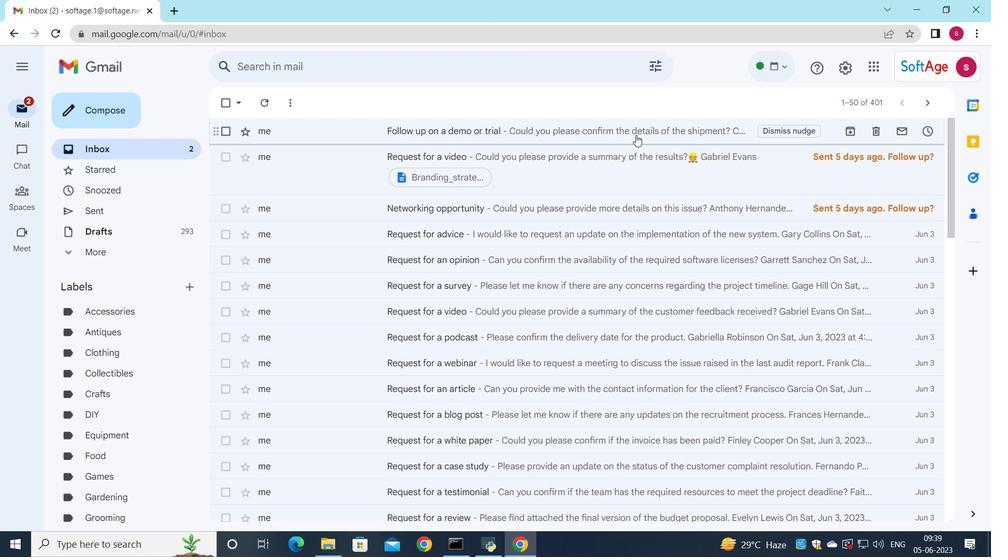 
Action: Mouse moved to (453, 350)
Screenshot: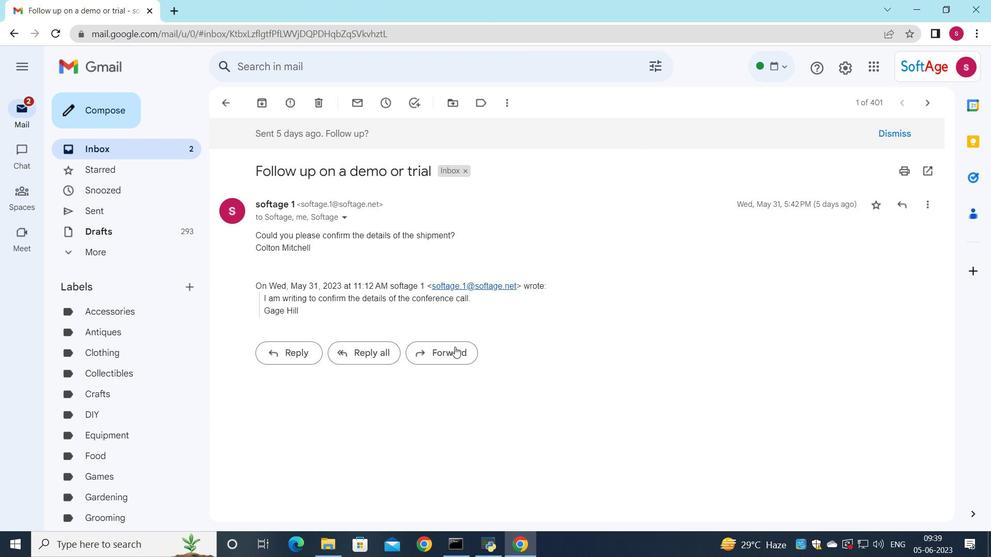 
Action: Mouse pressed left at (453, 350)
Screenshot: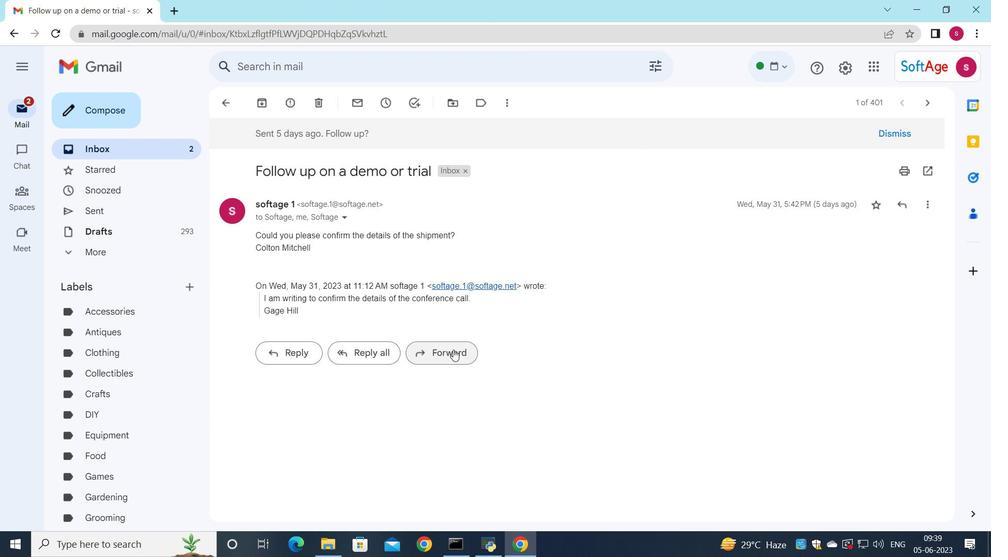 
Action: Mouse moved to (277, 330)
Screenshot: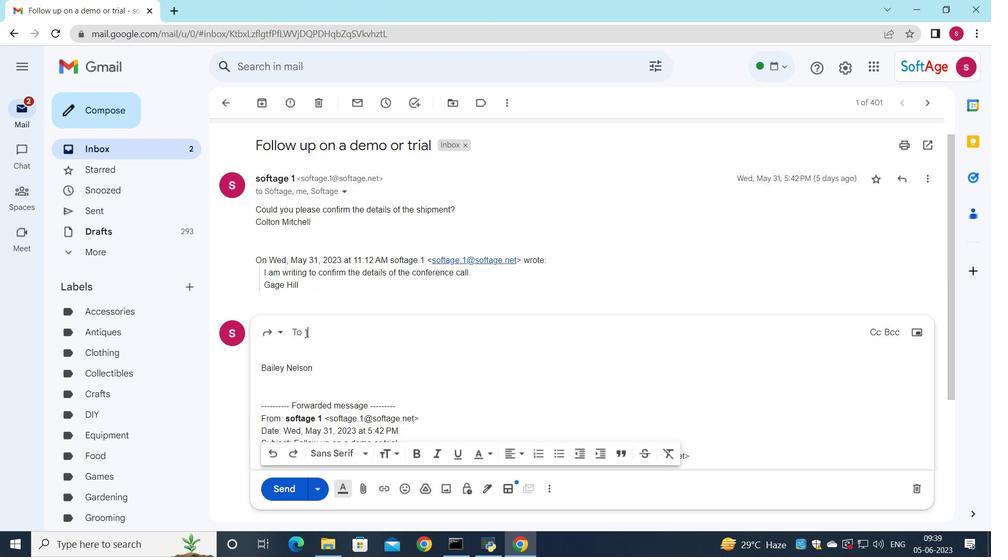 
Action: Mouse pressed left at (277, 330)
Screenshot: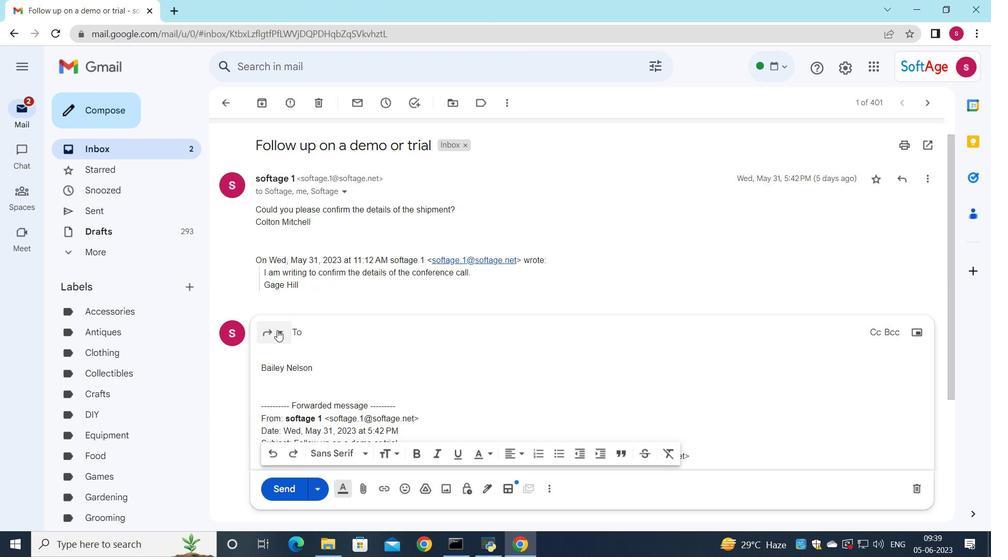 
Action: Mouse moved to (324, 422)
Screenshot: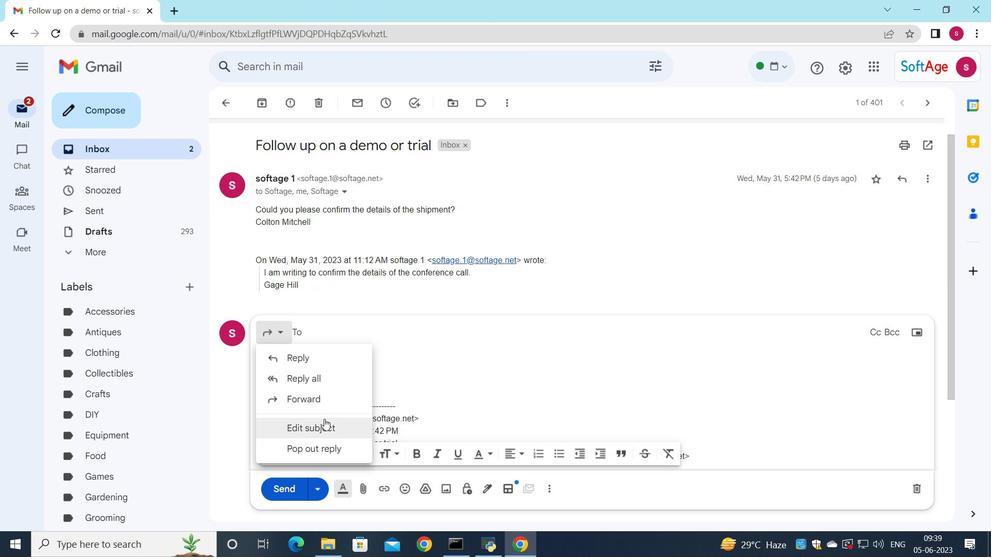 
Action: Mouse pressed left at (324, 422)
Screenshot: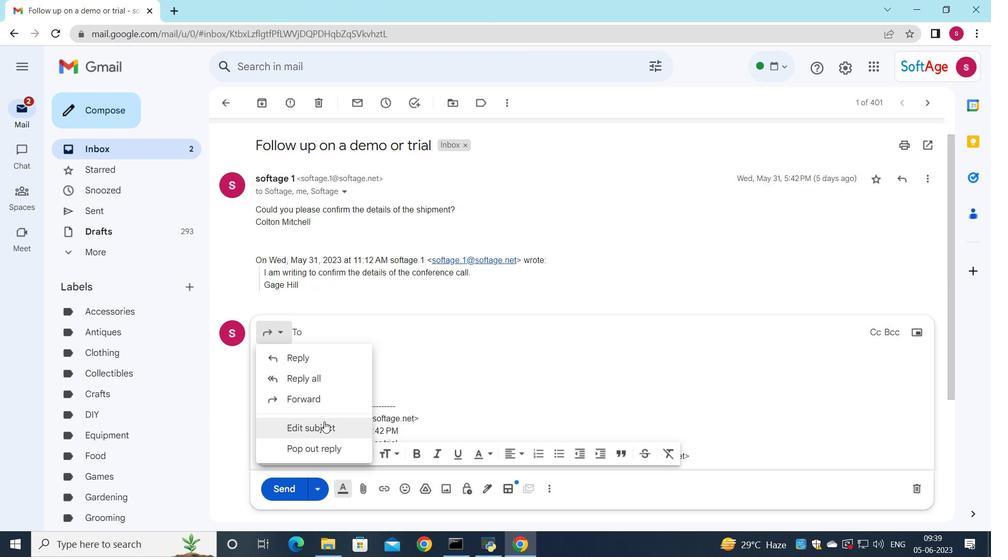 
Action: Mouse moved to (351, 373)
Screenshot: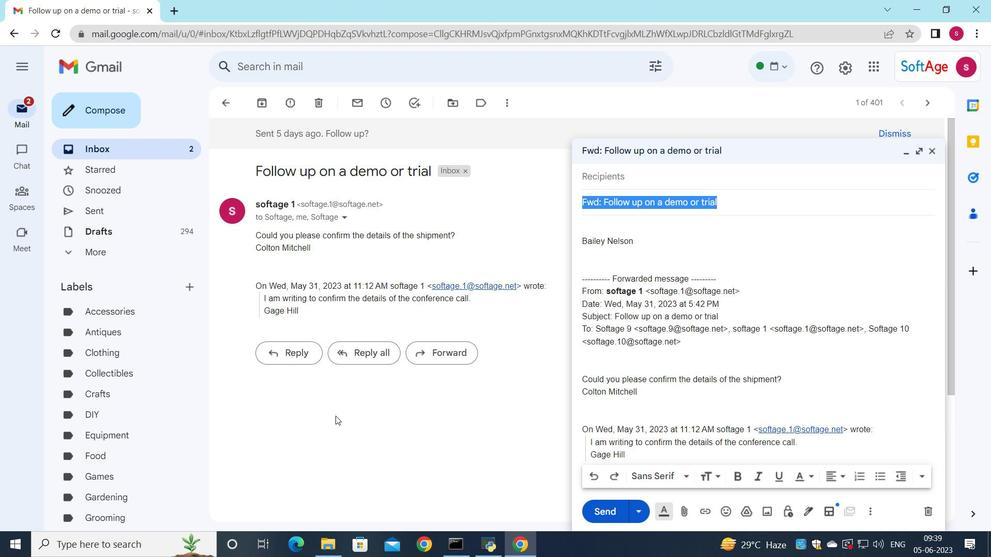 
Action: Key pressed <Key.shift>Congratulations
Screenshot: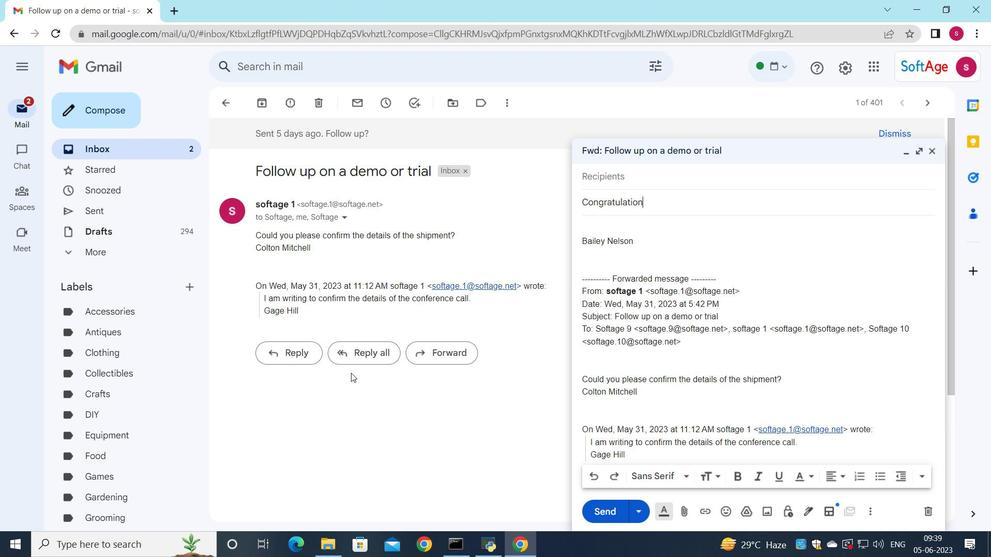 
Action: Mouse moved to (628, 177)
Screenshot: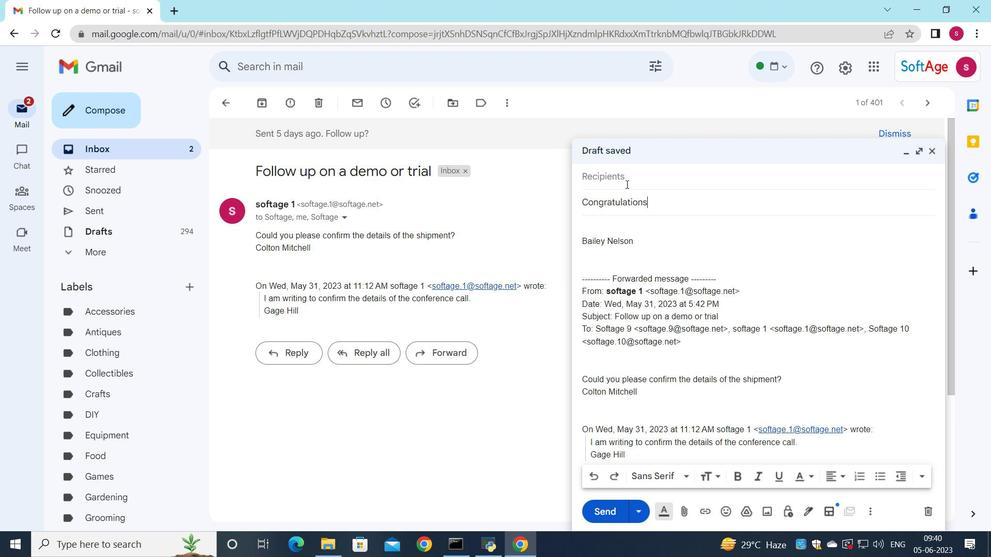 
Action: Mouse pressed left at (628, 177)
Screenshot: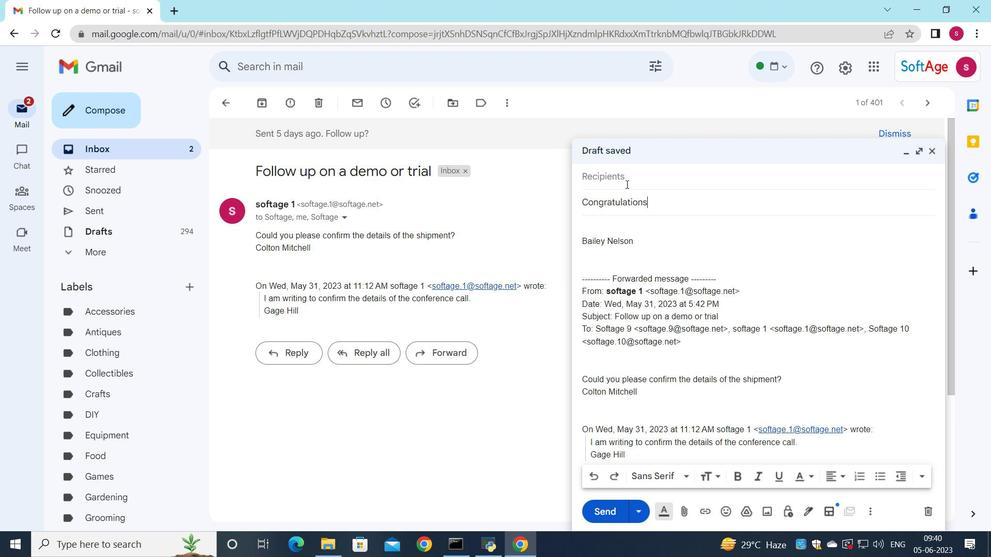 
Action: Mouse moved to (628, 177)
Screenshot: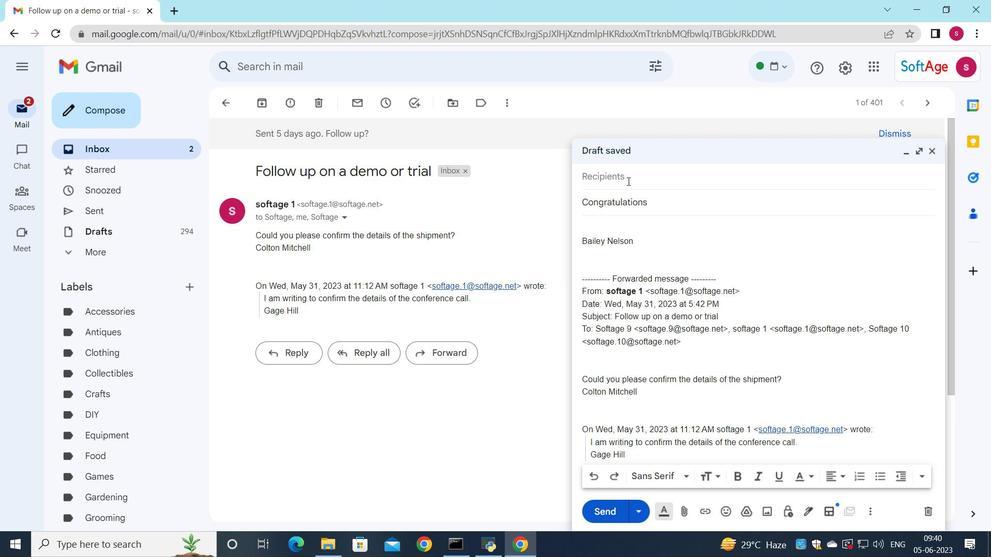 
Action: Key pressed s
Screenshot: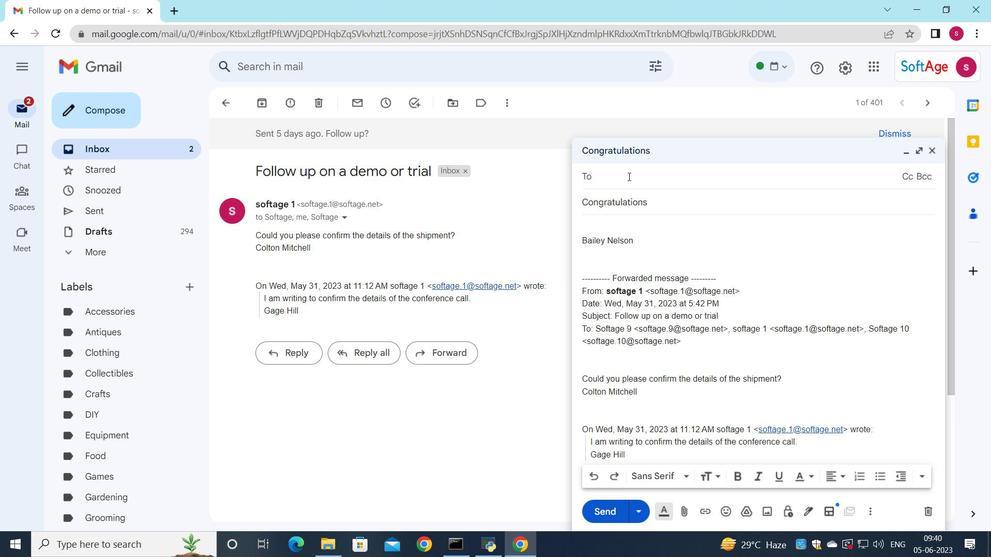 
Action: Mouse moved to (733, 354)
Screenshot: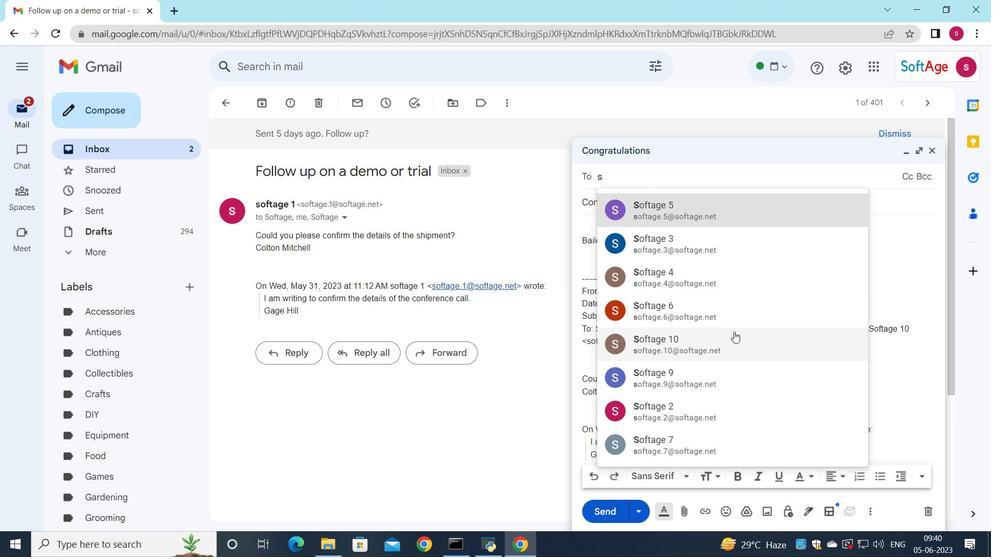 
Action: Mouse pressed left at (733, 354)
Screenshot: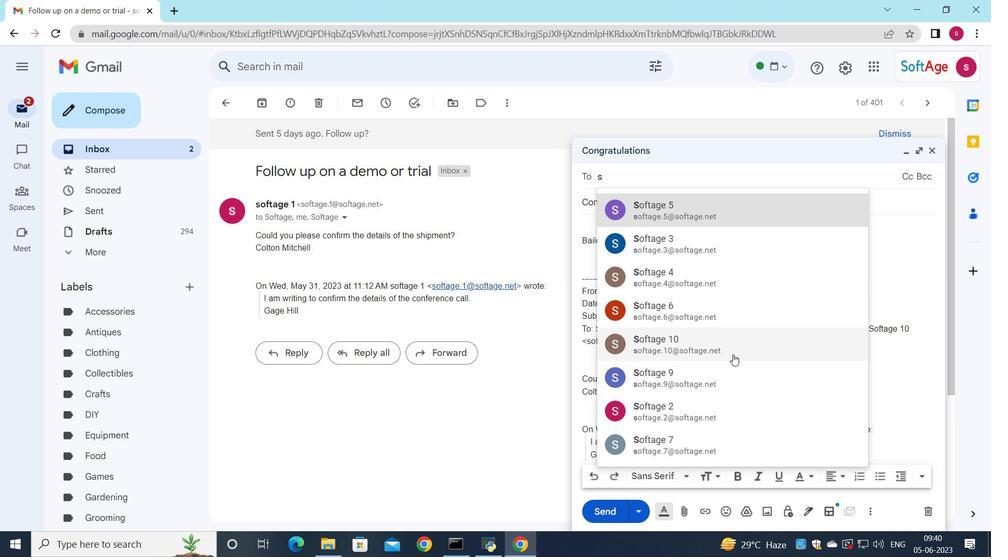 
Action: Mouse moved to (604, 237)
Screenshot: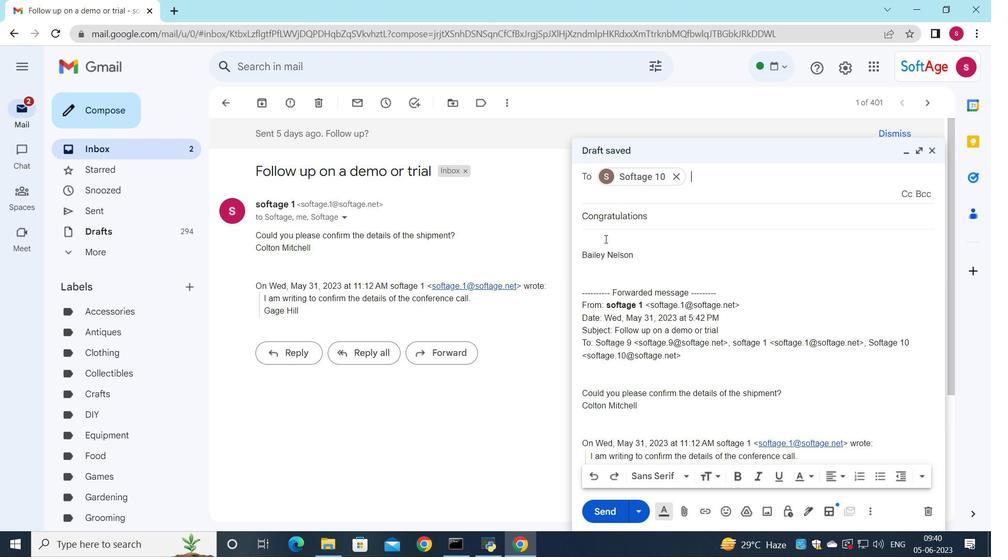 
Action: Mouse pressed left at (604, 237)
Screenshot: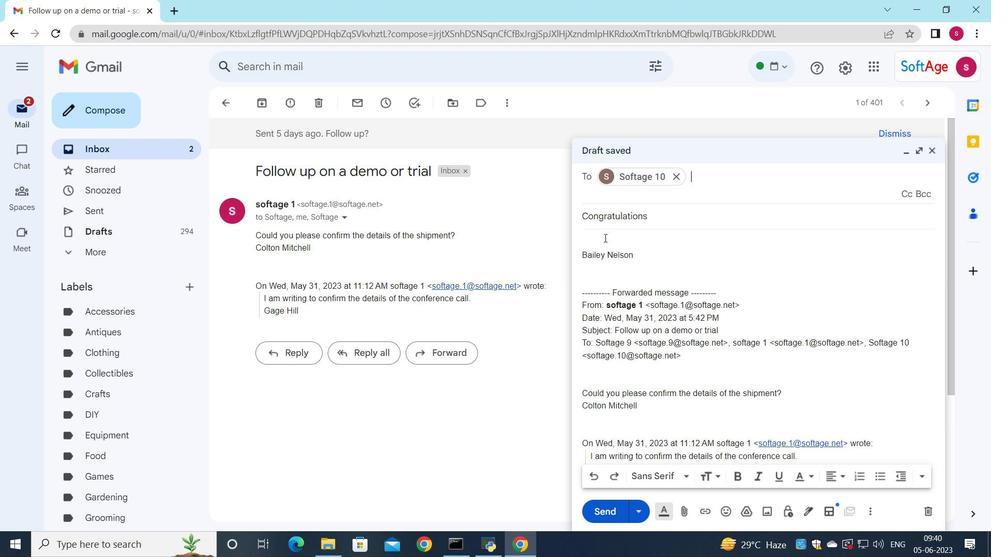 
Action: Key pressed <Key.shift>Can<Key.space>you<Key.space>provide<Key.space>more<Key.space>information
Screenshot: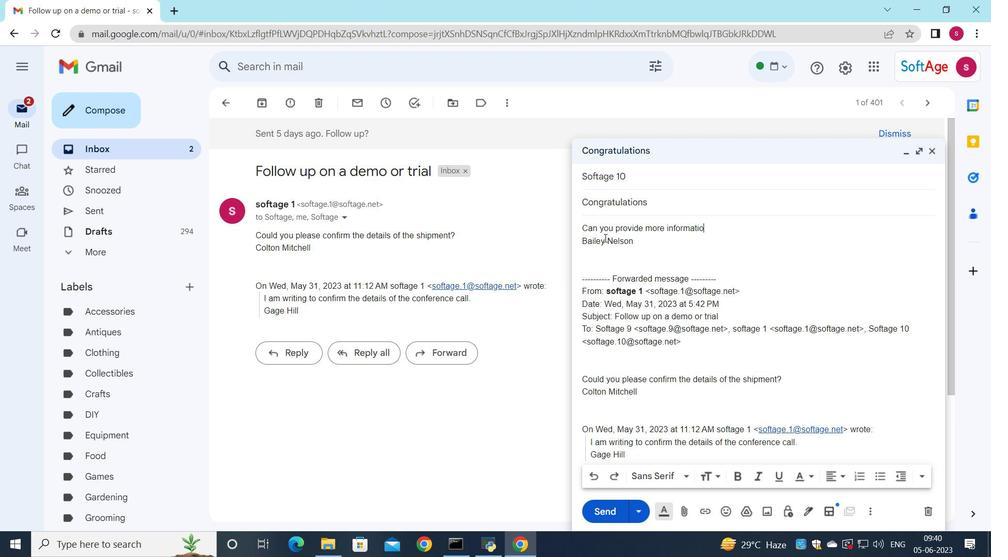
Action: Mouse moved to (612, 230)
Screenshot: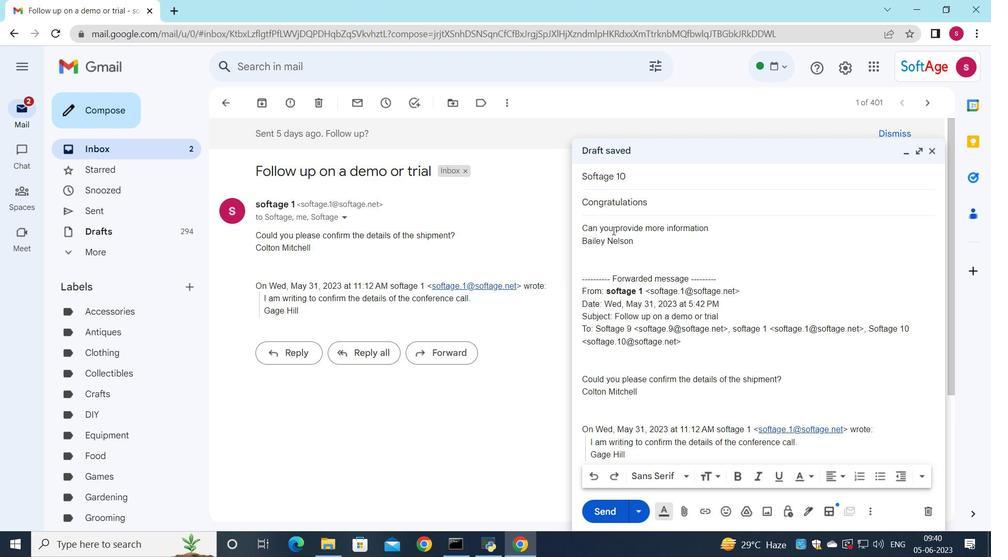 
Action: Mouse pressed left at (612, 230)
Screenshot: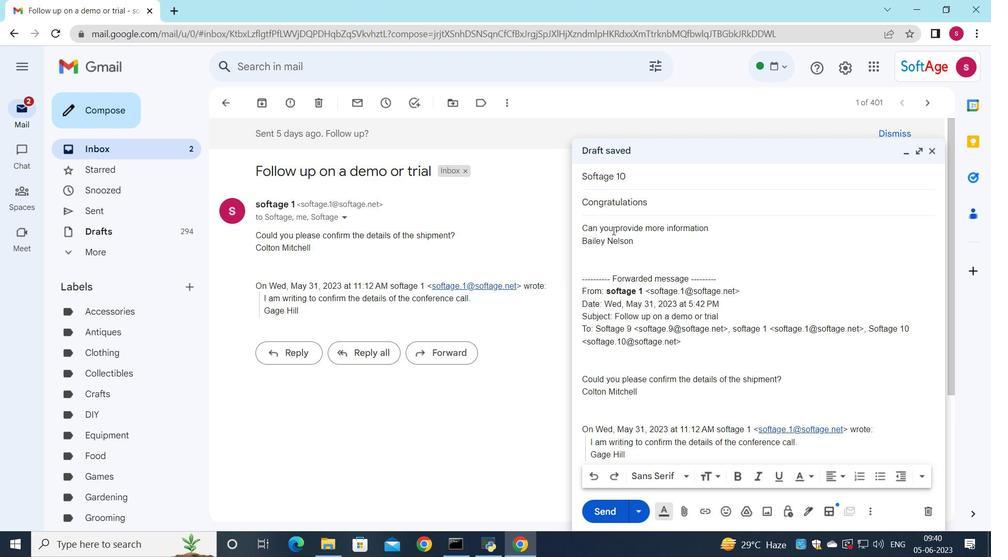 
Action: Key pressed <Key.space>please<Key.space>
Screenshot: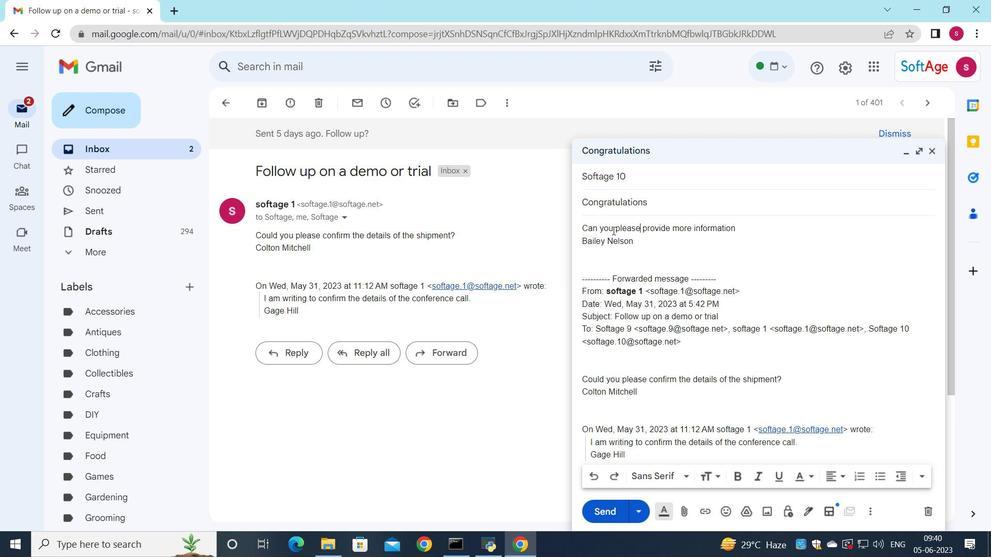 
Action: Mouse moved to (758, 228)
Screenshot: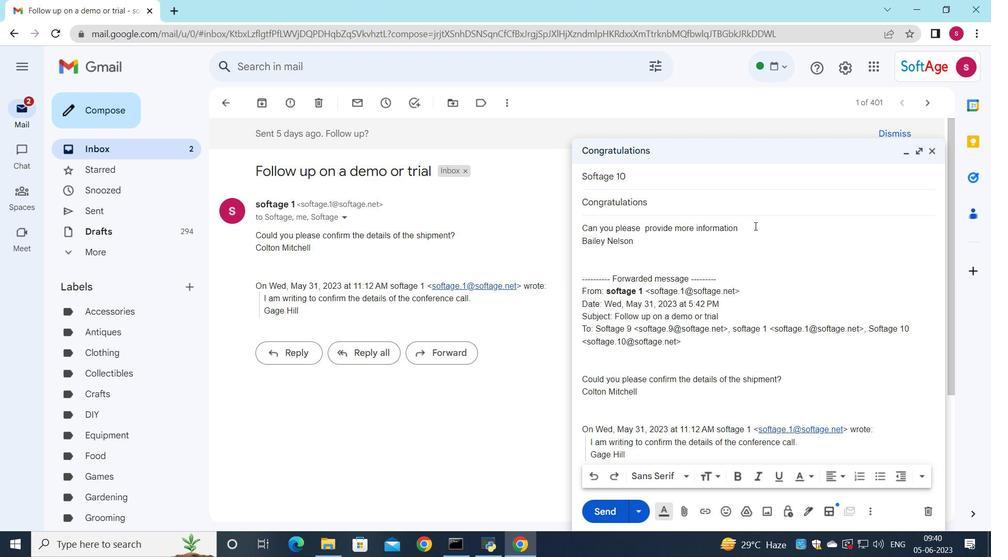 
Action: Mouse pressed left at (758, 228)
Screenshot: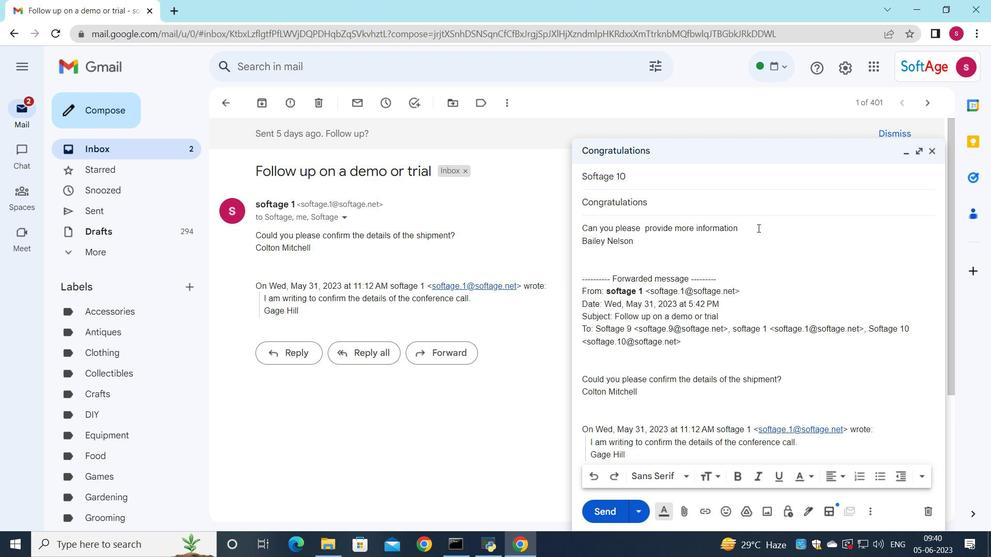 
Action: Key pressed <Key.space>about<Key.space>the<Key.space>new<Key.space>safety<Key.space>regulations<Key.shift_r>?
Screenshot: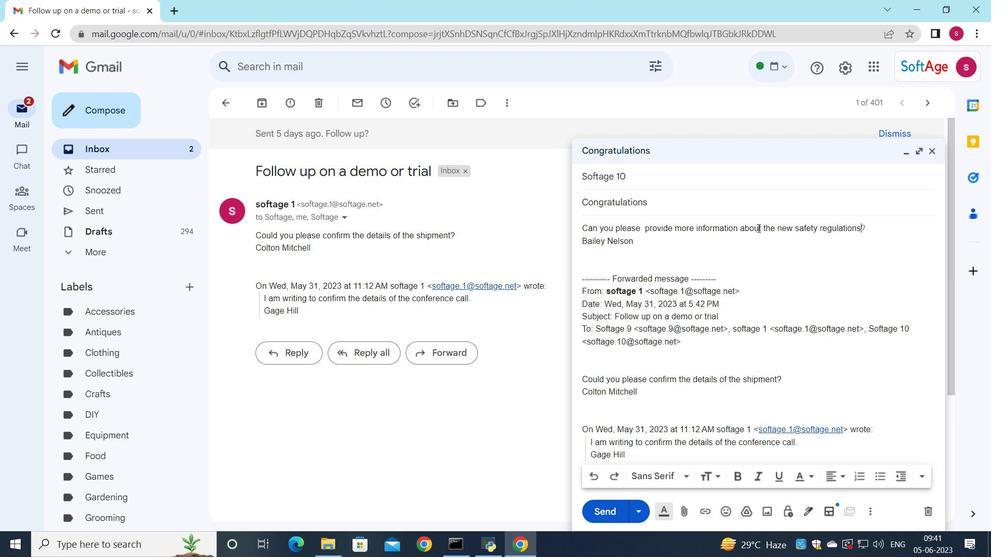 
Action: Mouse moved to (686, 477)
Screenshot: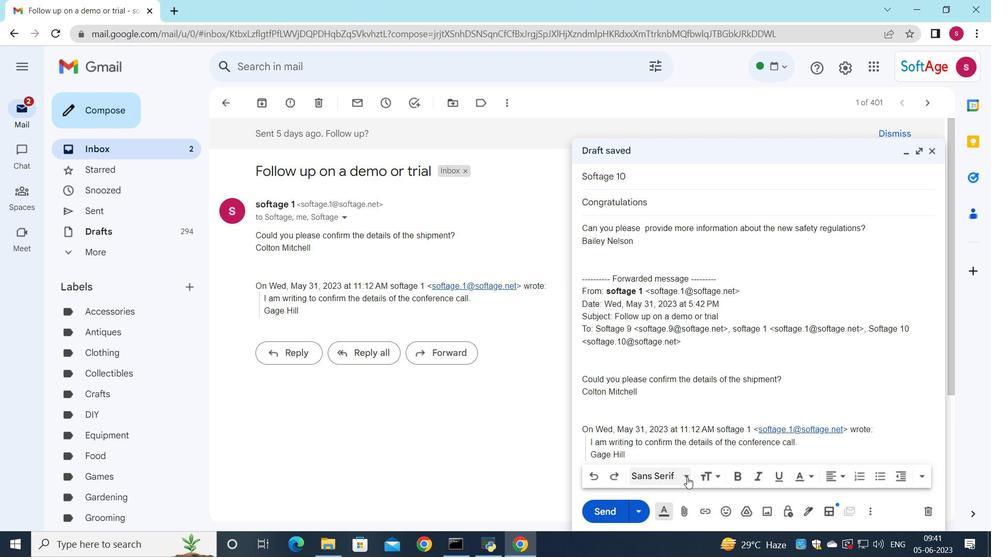 
Action: Mouse pressed left at (686, 477)
Screenshot: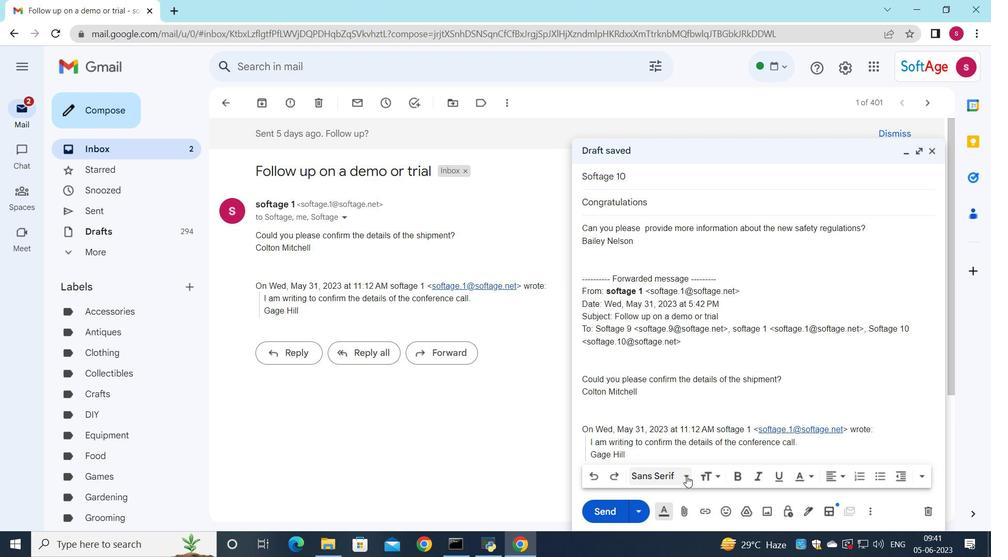 
Action: Mouse moved to (862, 272)
Screenshot: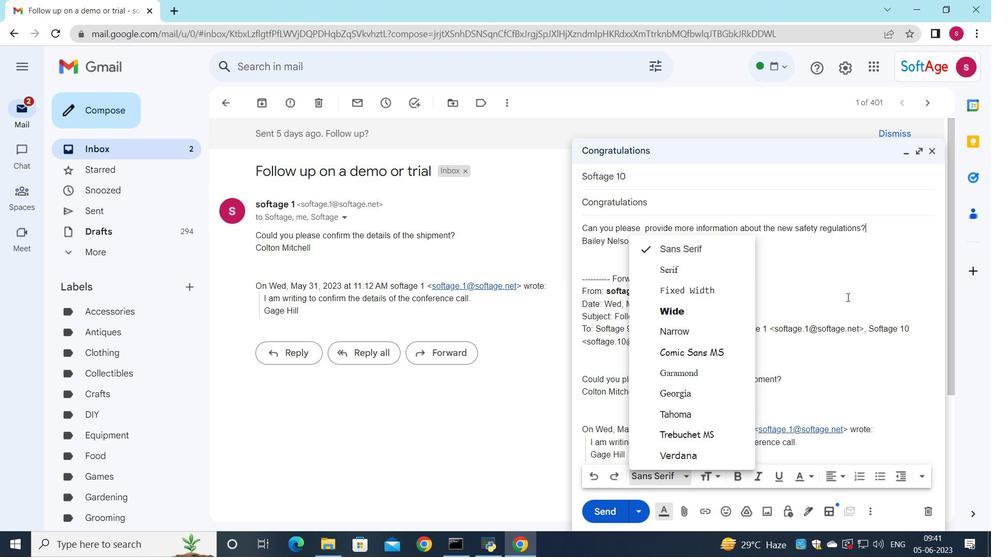 
Action: Mouse pressed left at (862, 272)
Screenshot: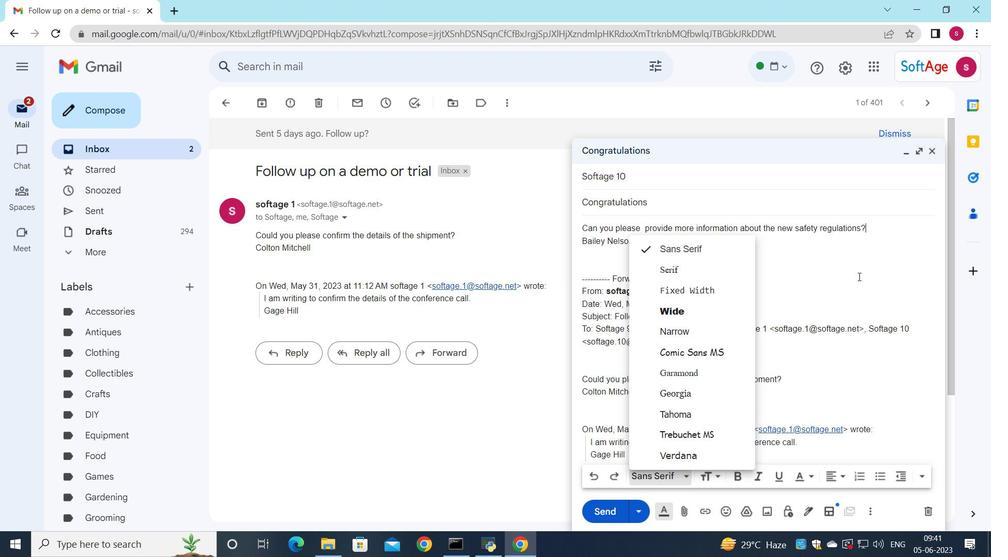 
Action: Mouse moved to (875, 220)
Screenshot: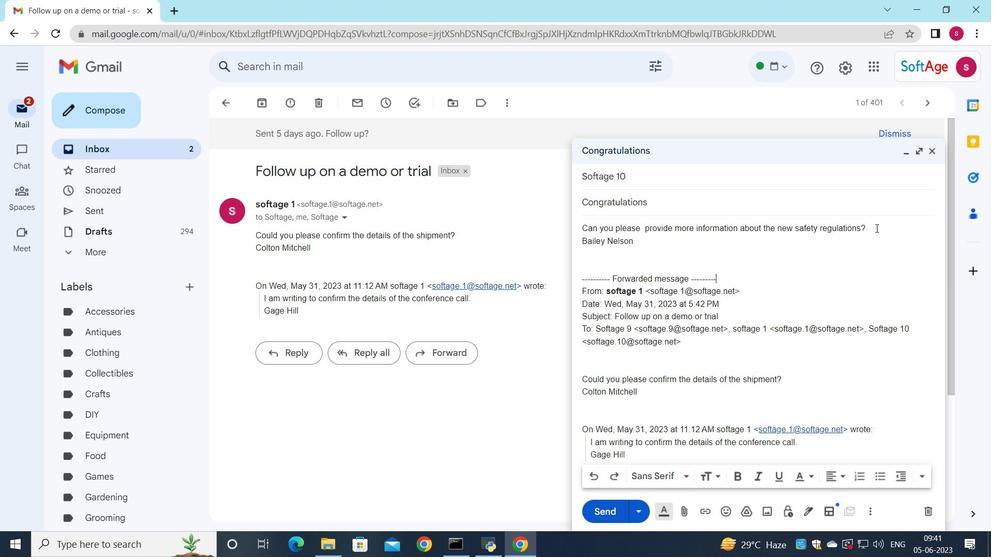 
Action: Mouse pressed left at (875, 220)
Screenshot: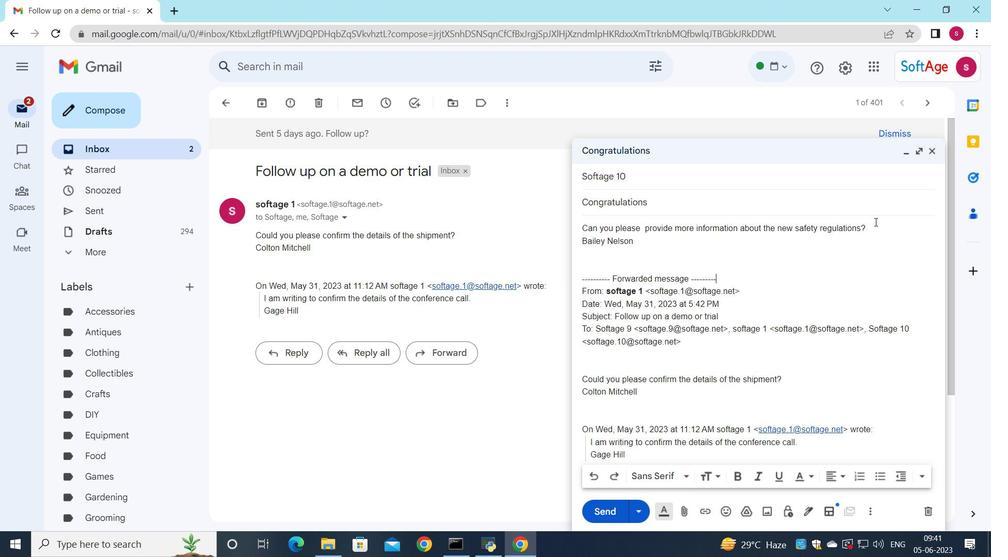 
Action: Mouse moved to (679, 479)
Screenshot: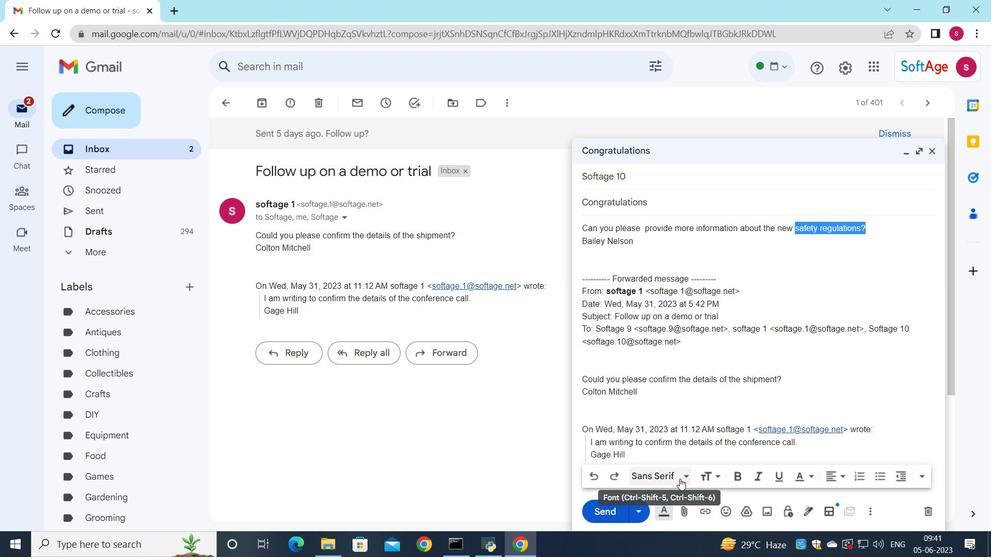 
Action: Mouse pressed left at (679, 479)
Screenshot: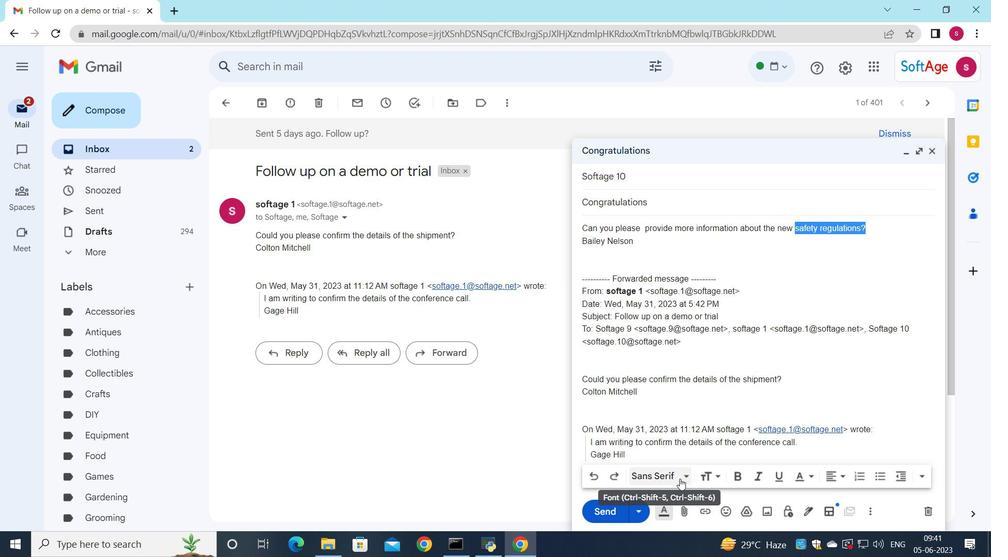 
Action: Mouse moved to (681, 456)
Screenshot: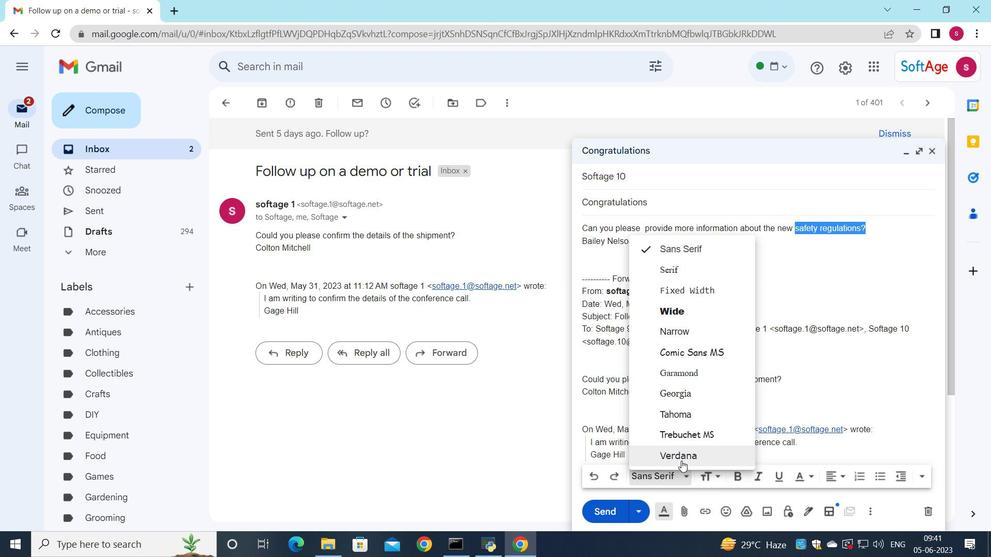 
Action: Mouse pressed left at (681, 456)
Screenshot: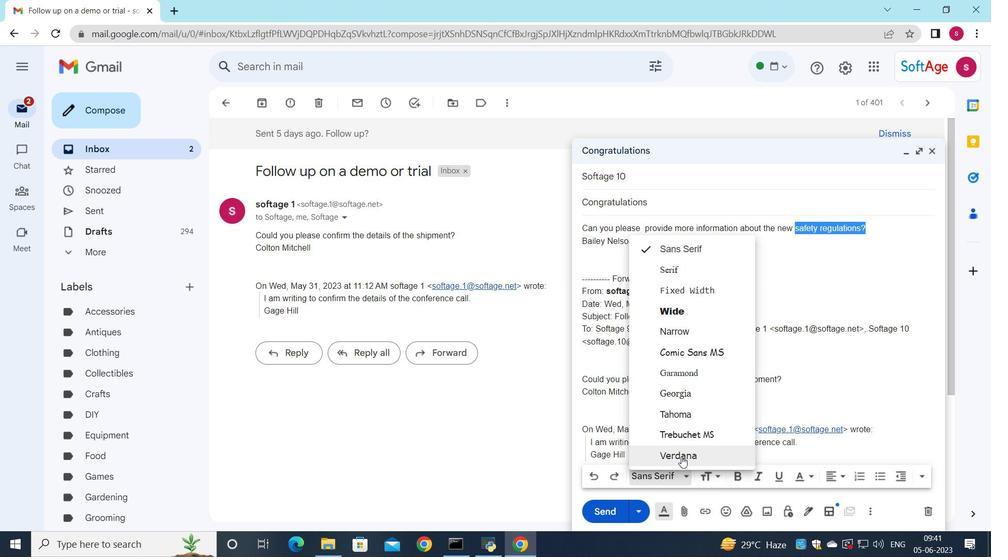 
Action: Mouse moved to (774, 475)
Screenshot: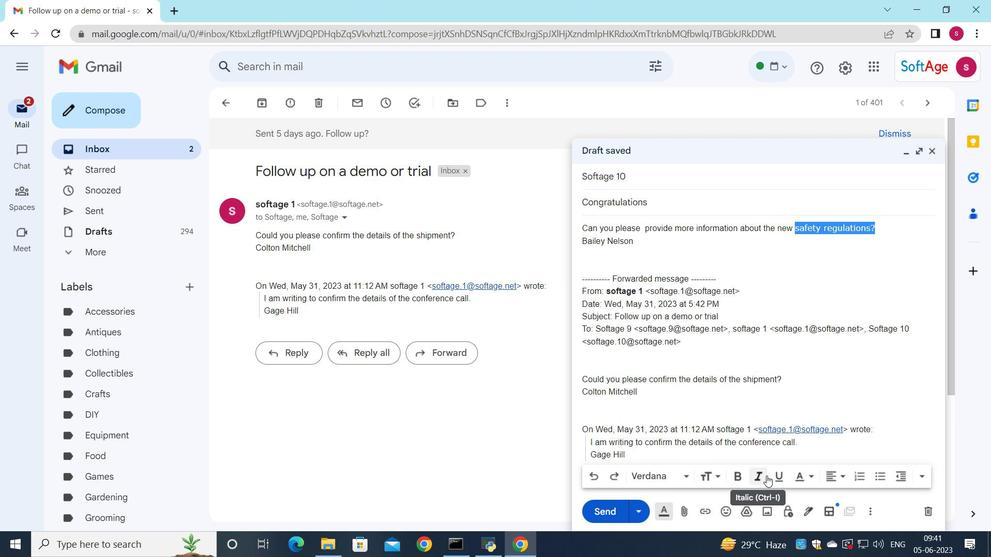 
Action: Mouse pressed left at (774, 475)
Screenshot: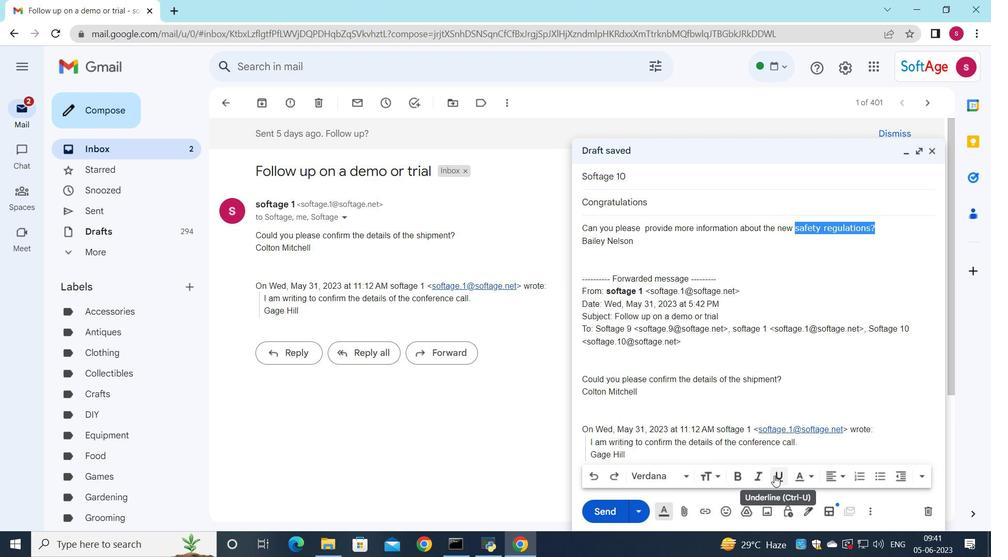 
Action: Mouse moved to (602, 517)
Screenshot: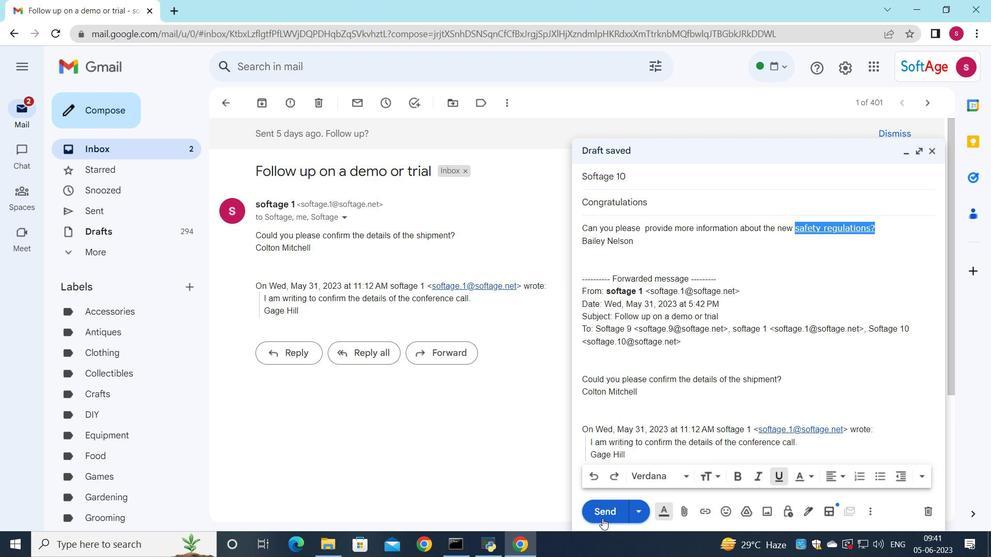 
Action: Mouse pressed left at (602, 517)
Screenshot: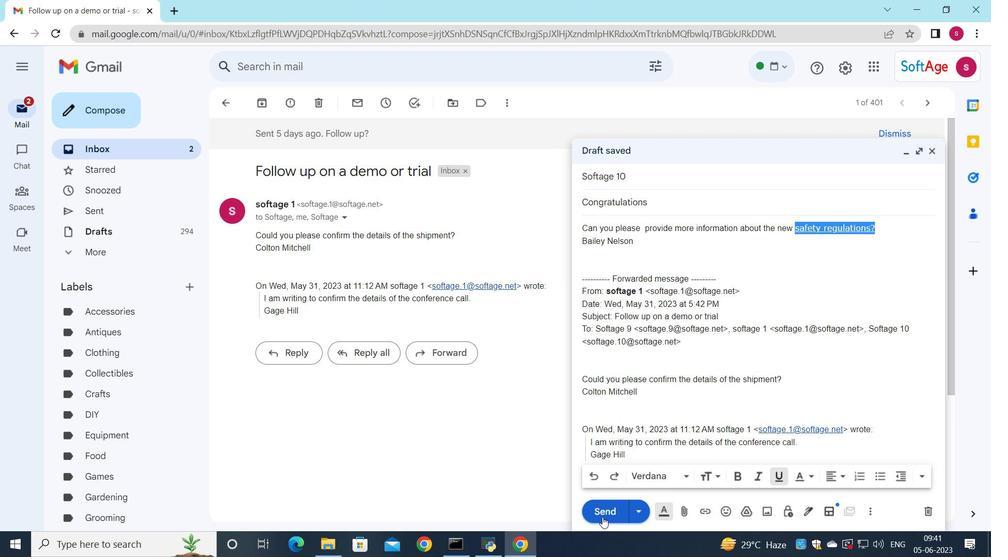 
